 Task: Look for space in Alīganj, India from 6th September, 2023 to 10th September, 2023 for 1 adult in price range Rs.9000 to Rs.17000. Place can be private room with 1  bedroom having 1 bed and 1 bathroom. Property type can be house, flat, guest house, hotel. Booking option can be shelf check-in. Required host language is English.
Action: Mouse moved to (463, 93)
Screenshot: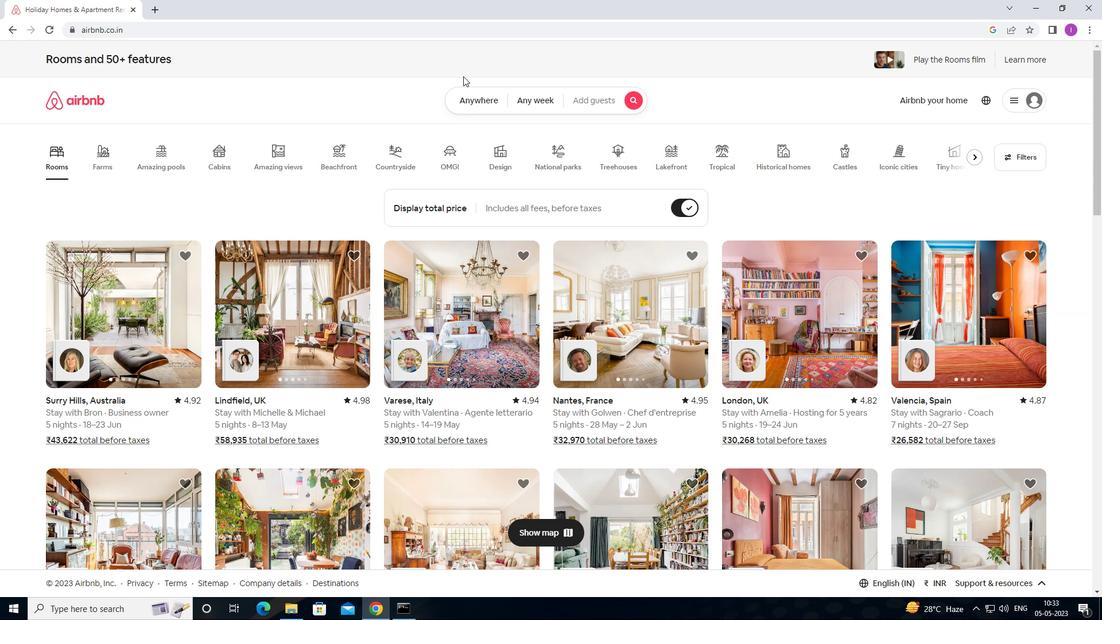 
Action: Mouse pressed left at (463, 93)
Screenshot: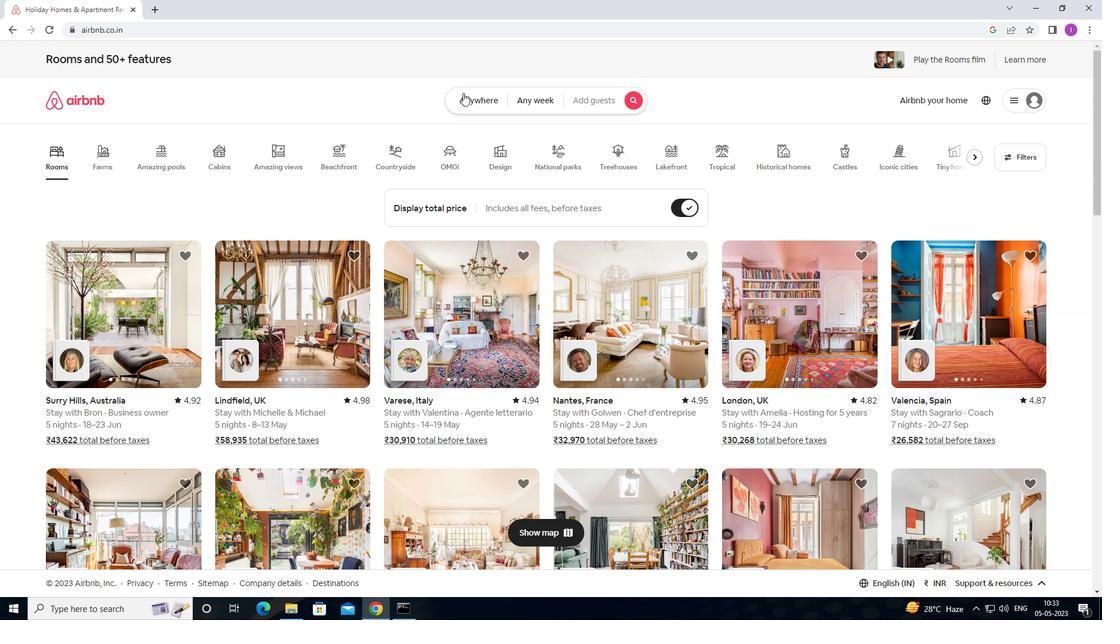 
Action: Mouse moved to (395, 154)
Screenshot: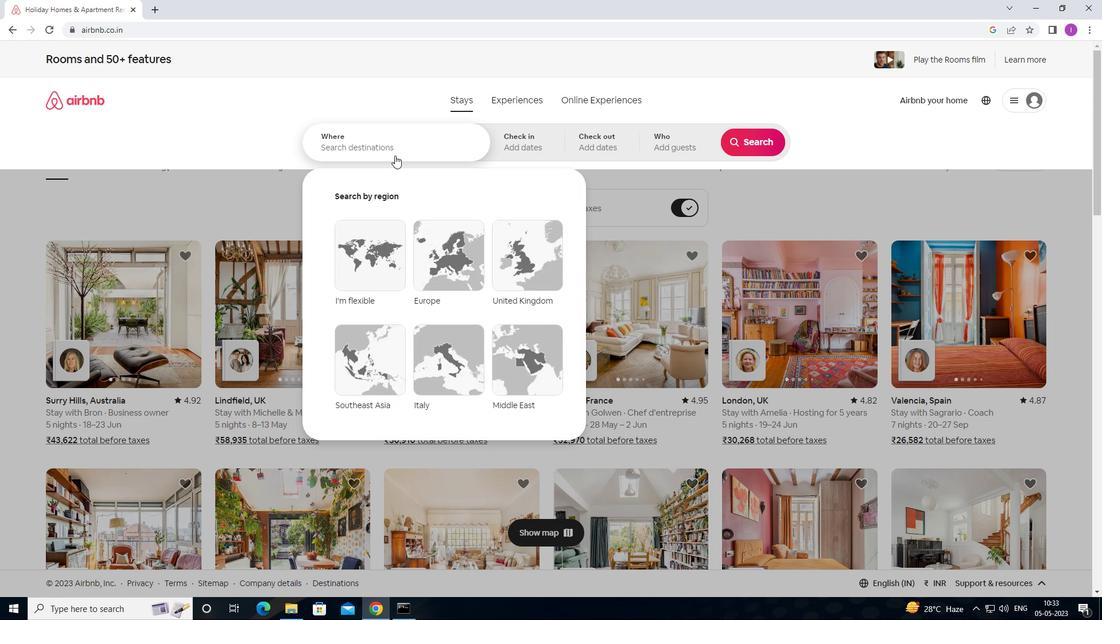 
Action: Mouse pressed left at (395, 154)
Screenshot: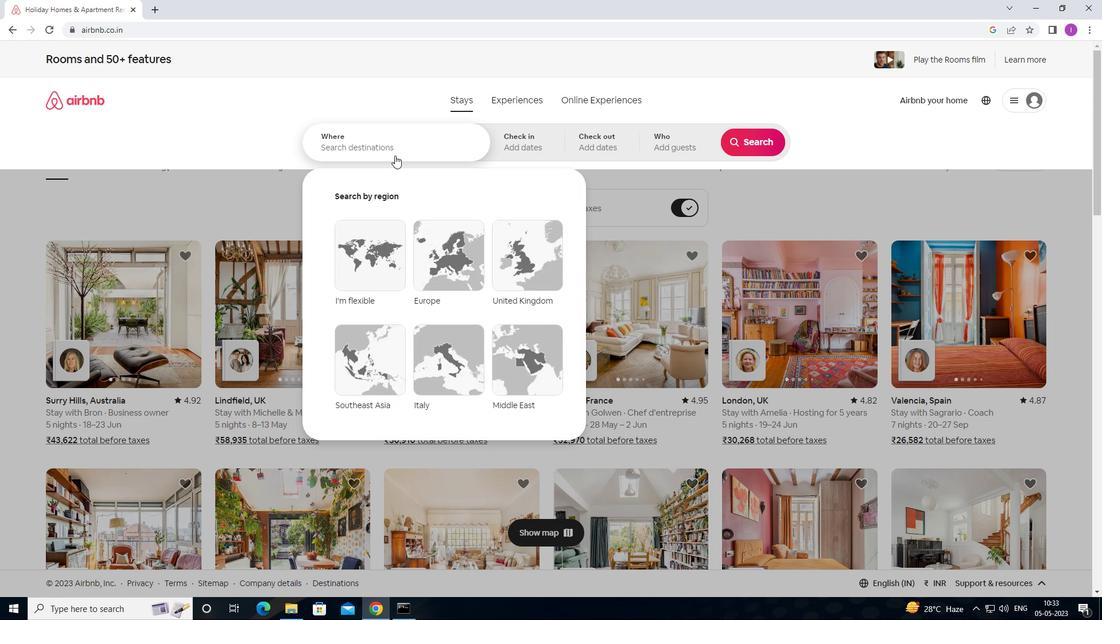 
Action: Mouse moved to (449, 153)
Screenshot: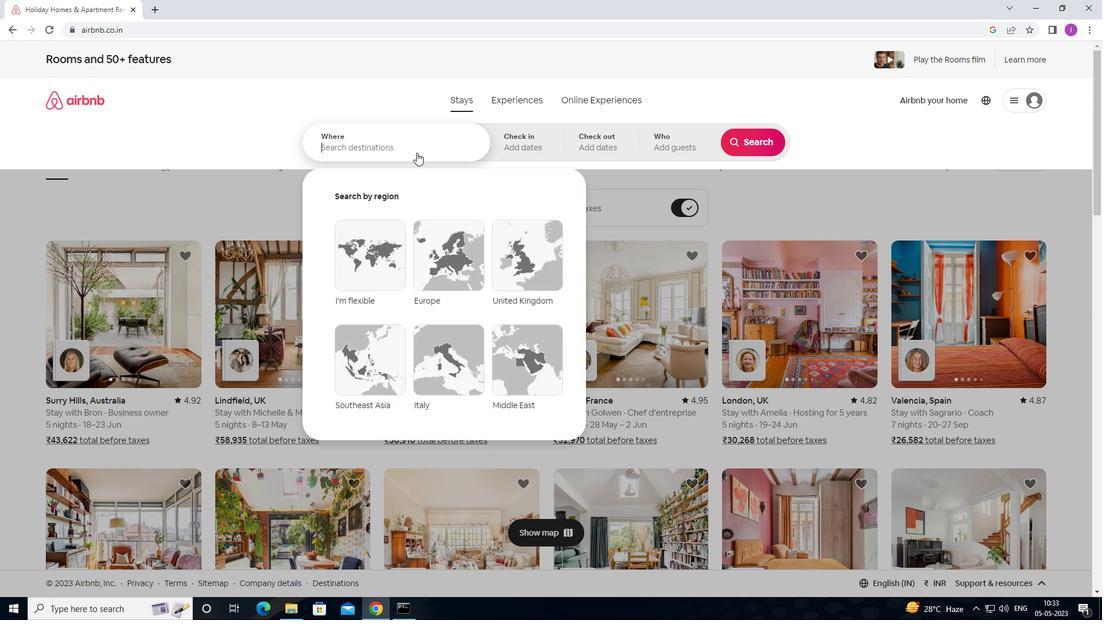 
Action: Key pressed <Key.shift>ALIGANJ,<Key.shift>INDIA
Screenshot: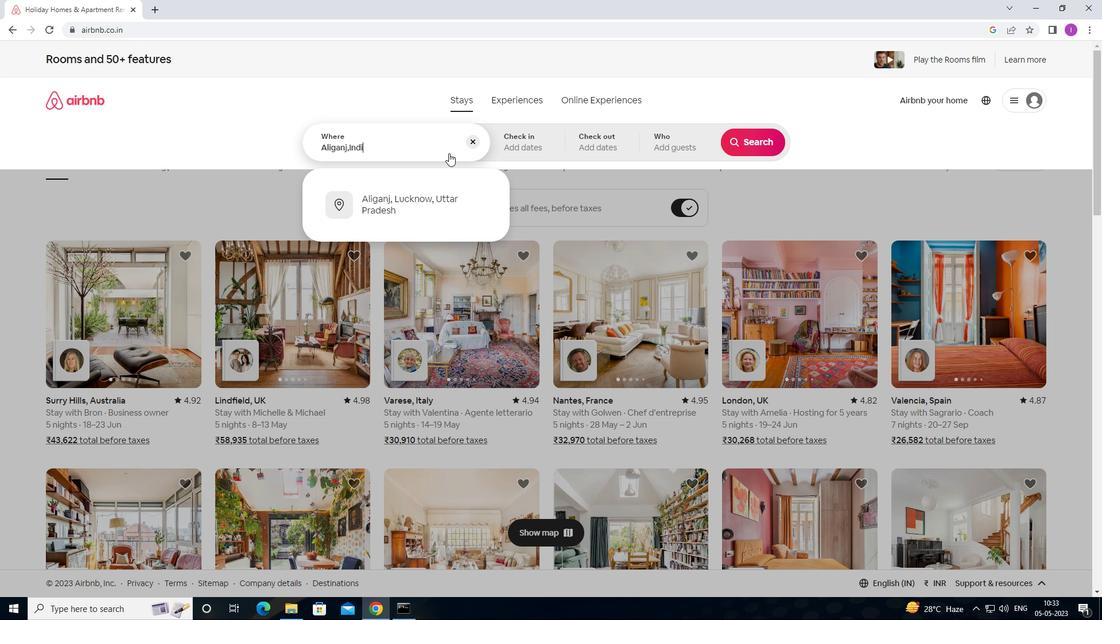 
Action: Mouse moved to (530, 156)
Screenshot: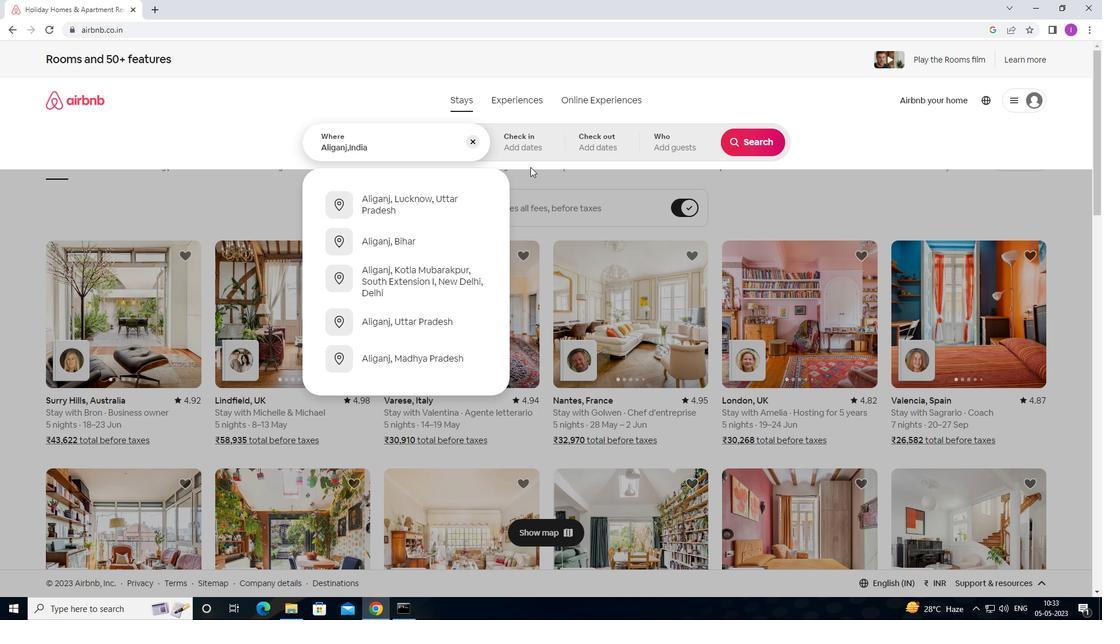
Action: Mouse pressed left at (530, 156)
Screenshot: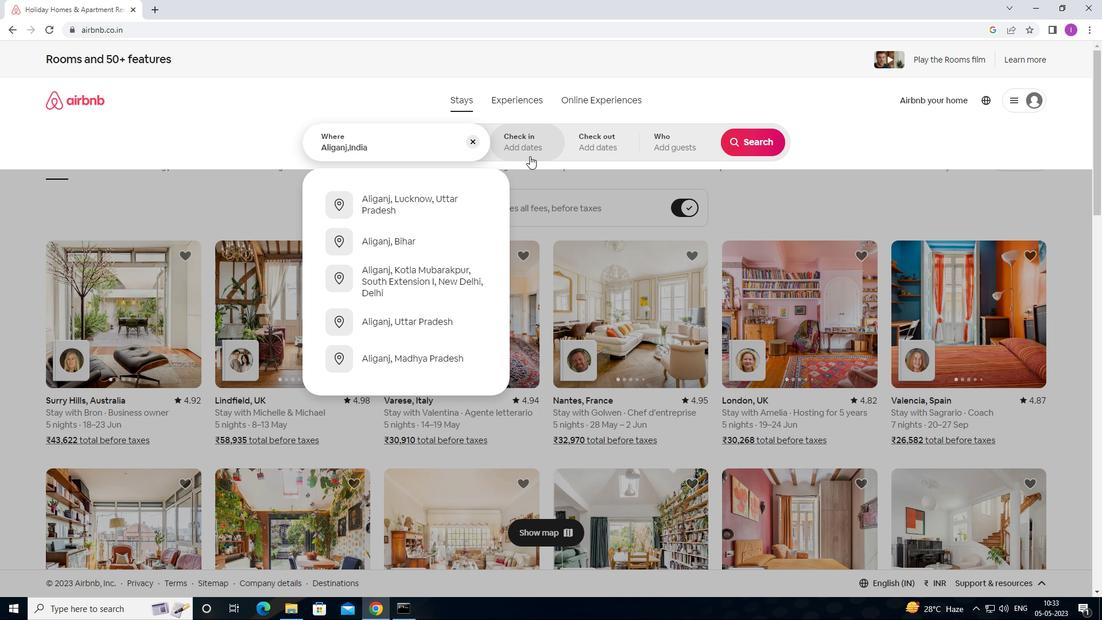 
Action: Mouse moved to (749, 231)
Screenshot: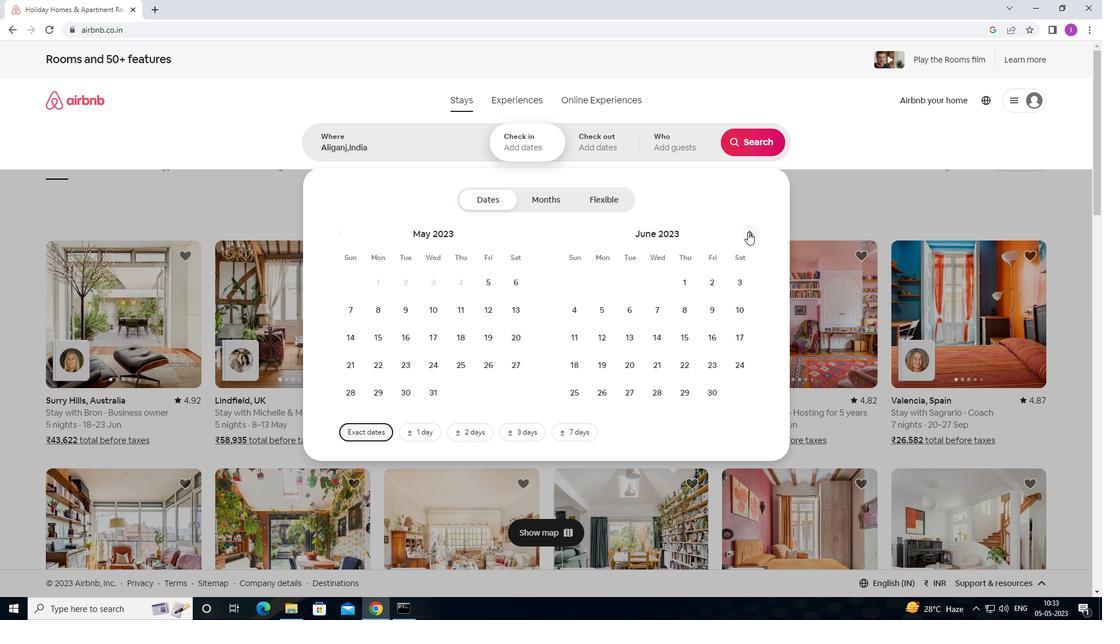 
Action: Mouse pressed left at (749, 231)
Screenshot: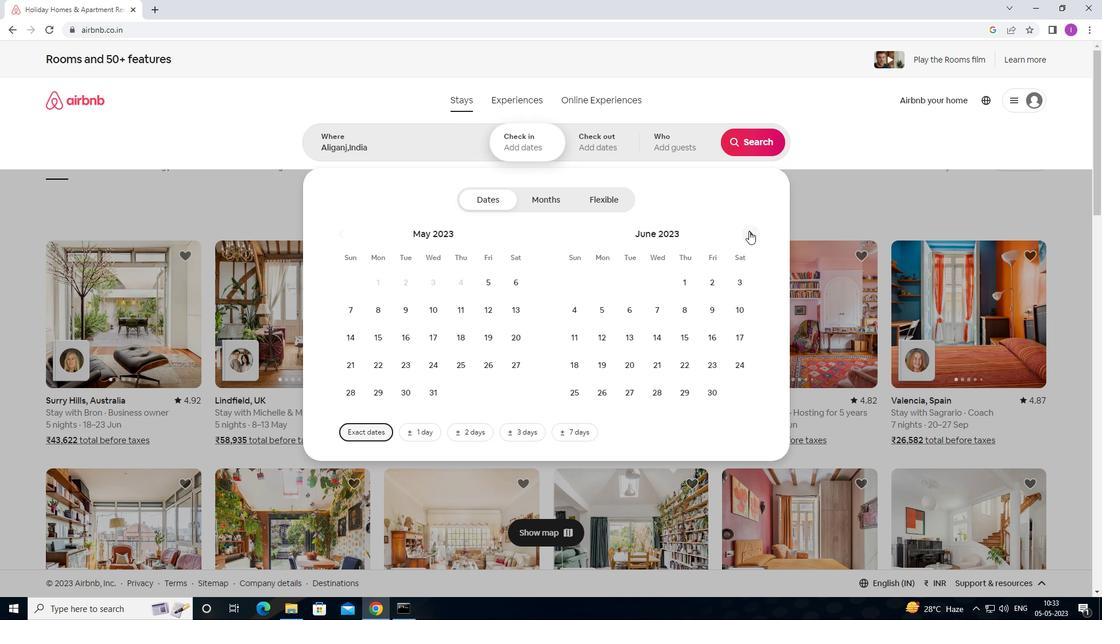 
Action: Mouse pressed left at (749, 231)
Screenshot: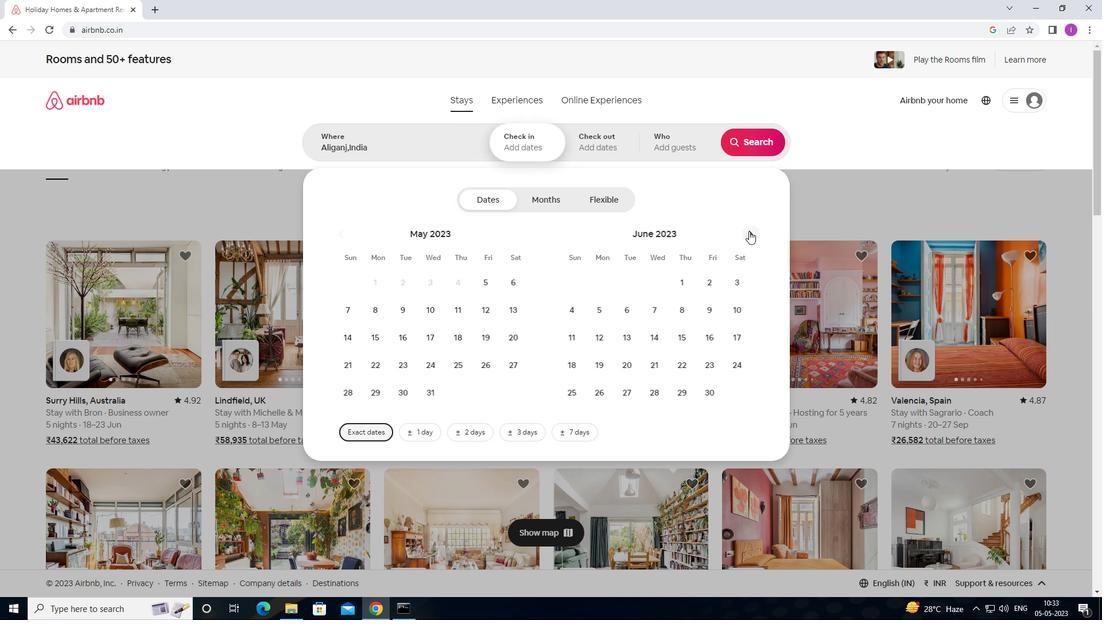 
Action: Mouse pressed left at (749, 231)
Screenshot: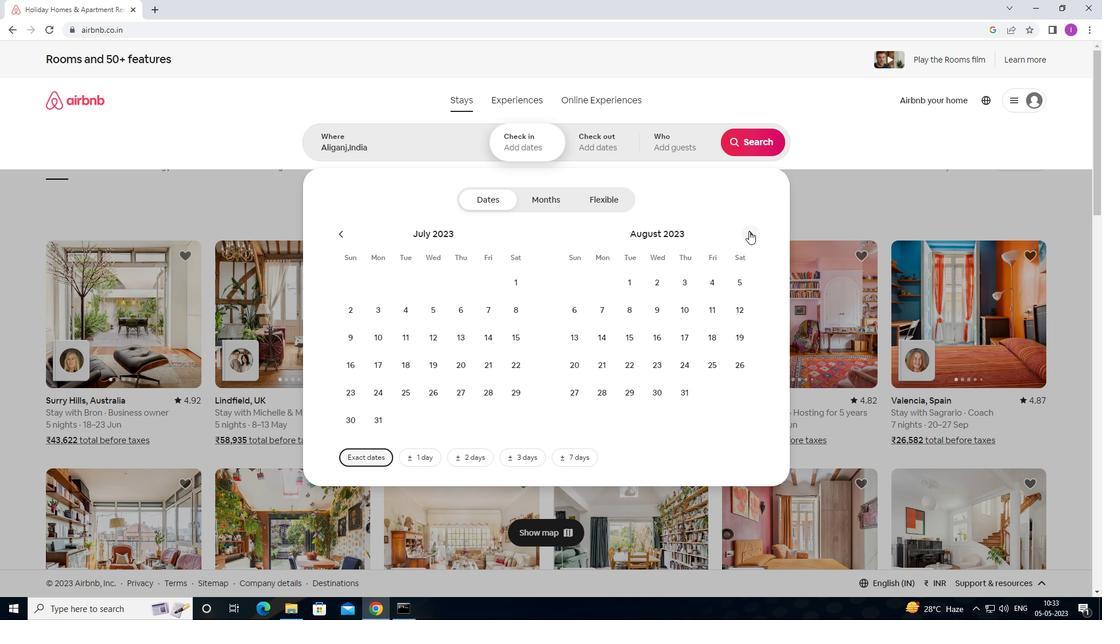 
Action: Mouse pressed left at (749, 231)
Screenshot: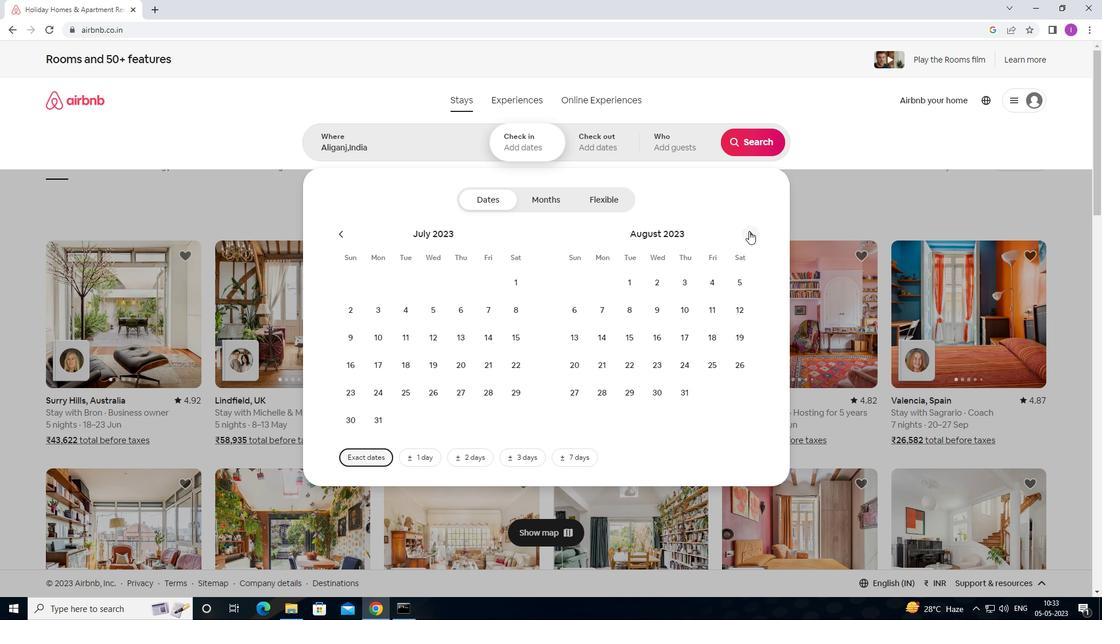 
Action: Mouse moved to (431, 303)
Screenshot: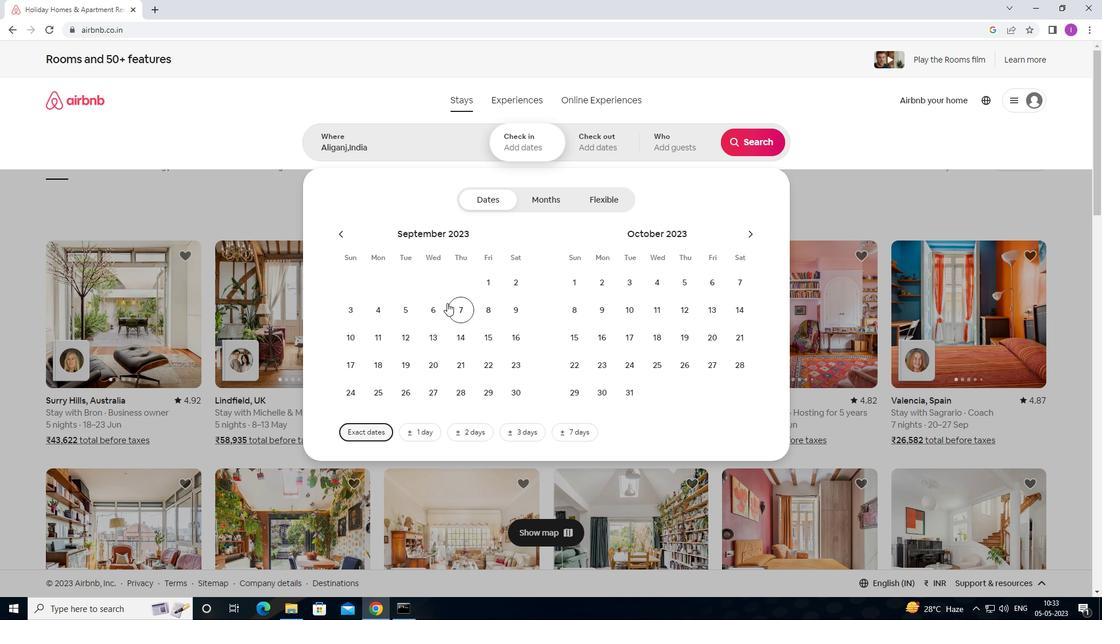 
Action: Mouse pressed left at (431, 303)
Screenshot: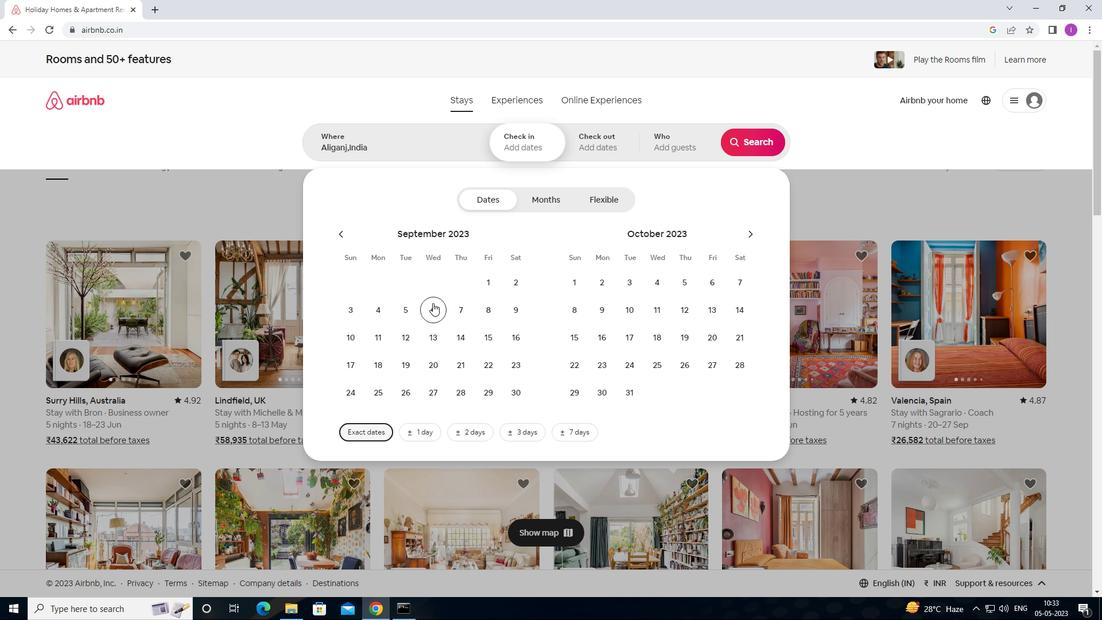 
Action: Mouse moved to (352, 336)
Screenshot: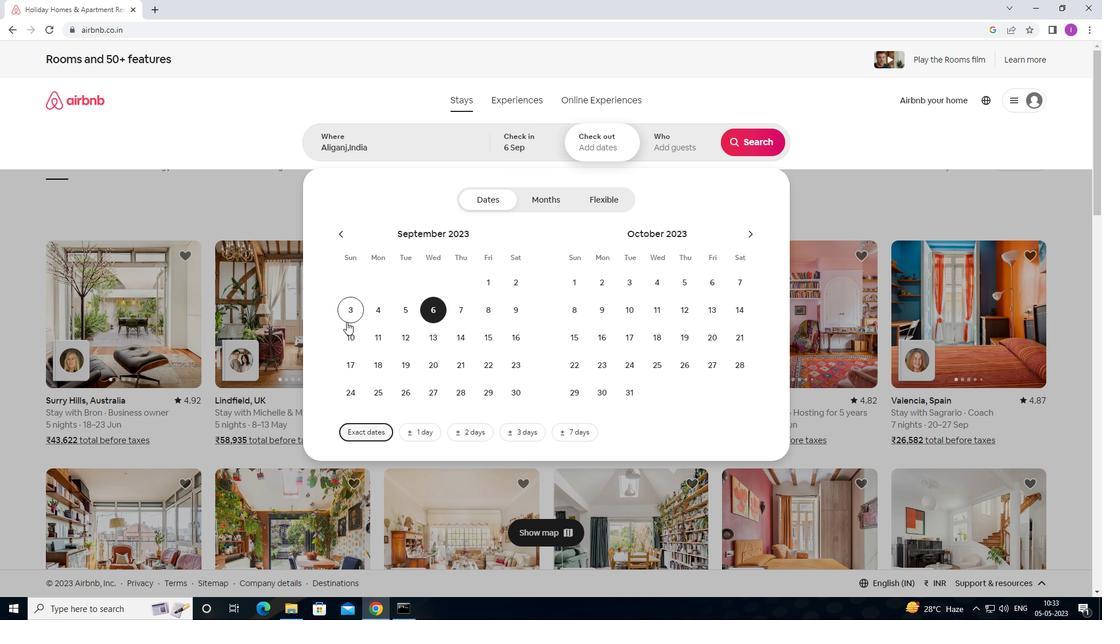 
Action: Mouse pressed left at (352, 336)
Screenshot: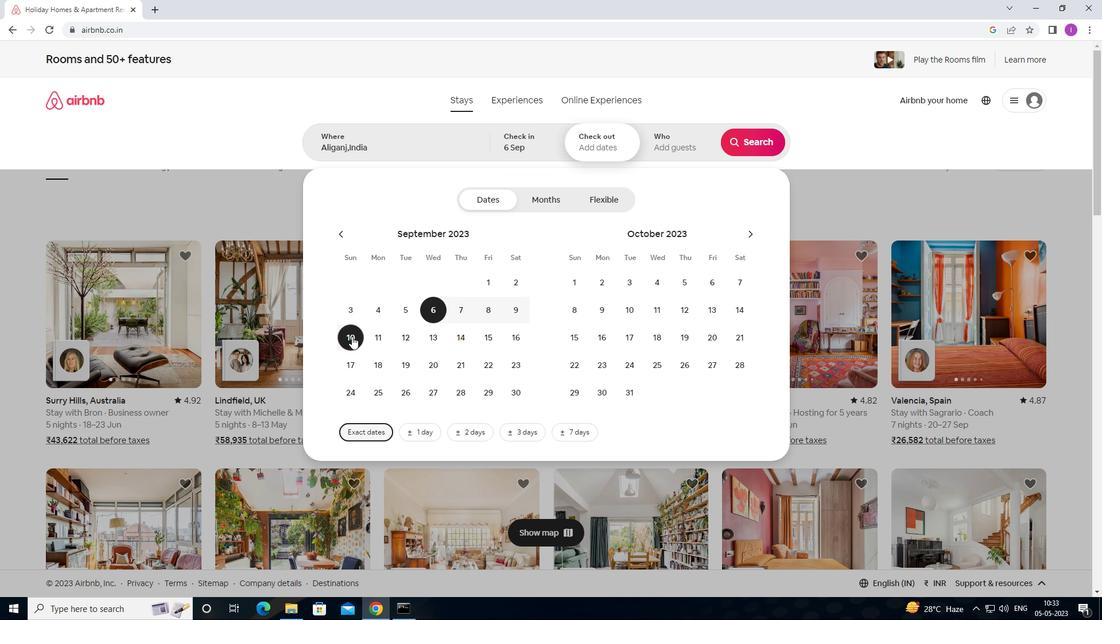 
Action: Mouse moved to (683, 142)
Screenshot: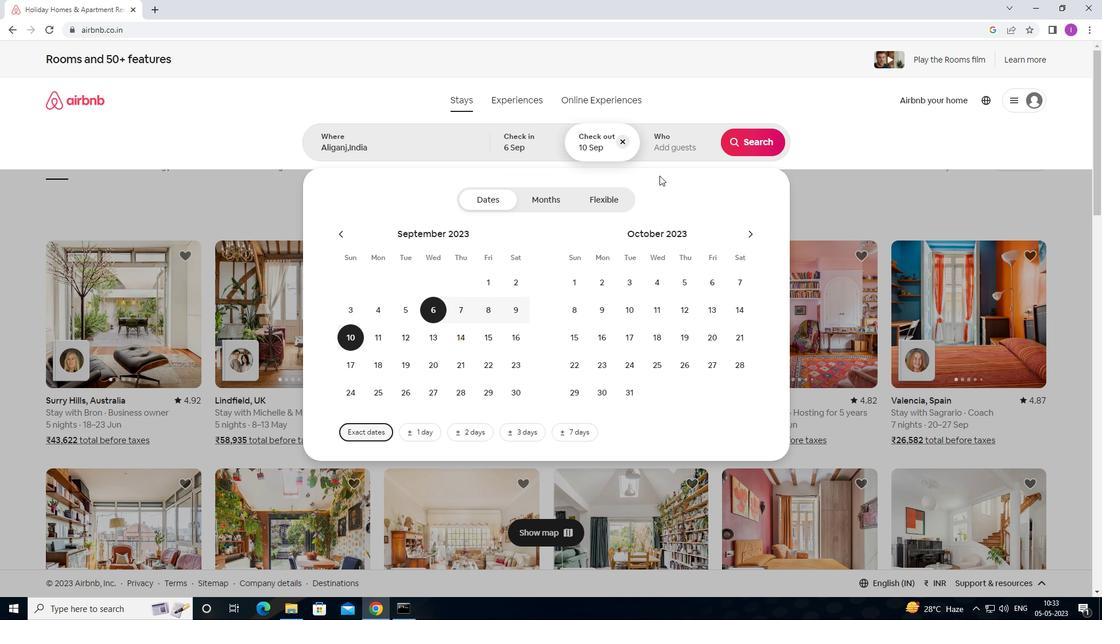 
Action: Mouse pressed left at (683, 142)
Screenshot: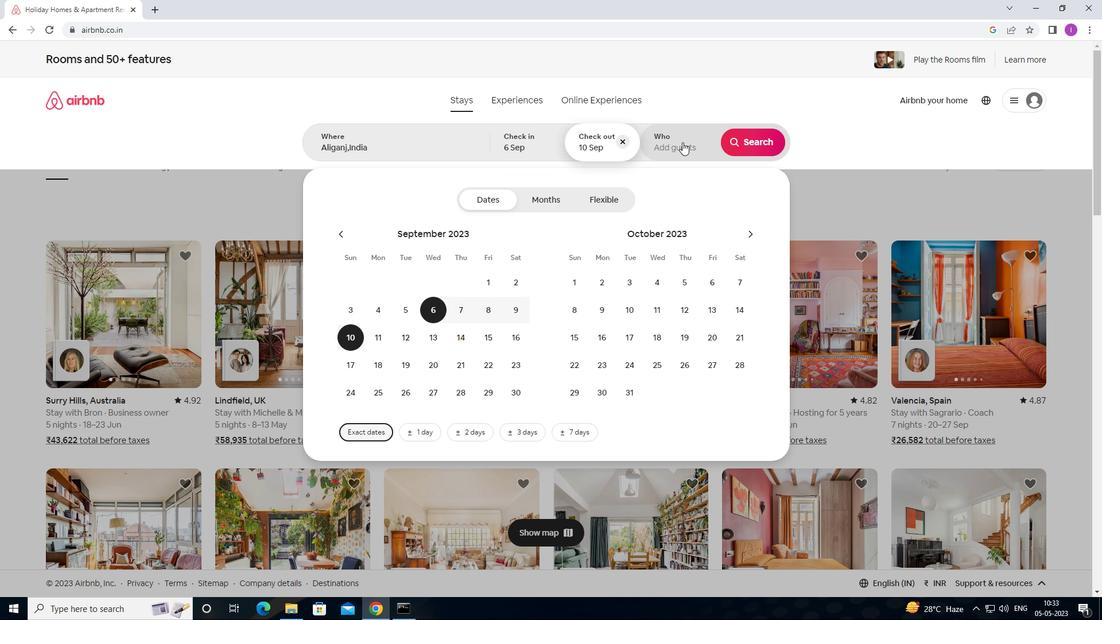 
Action: Mouse moved to (754, 203)
Screenshot: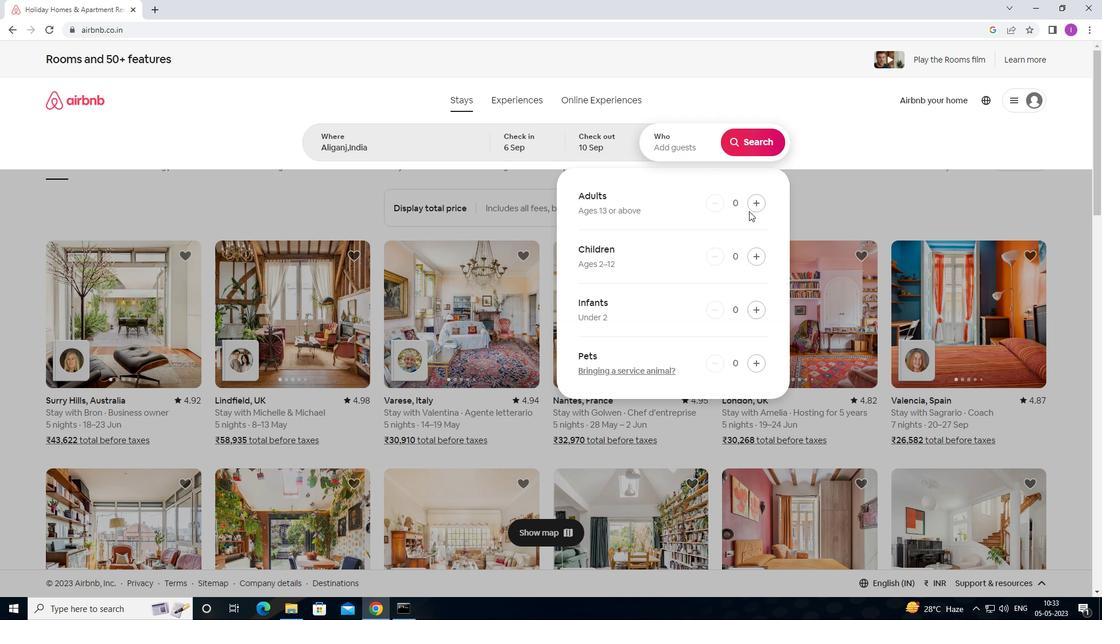 
Action: Mouse pressed left at (754, 203)
Screenshot: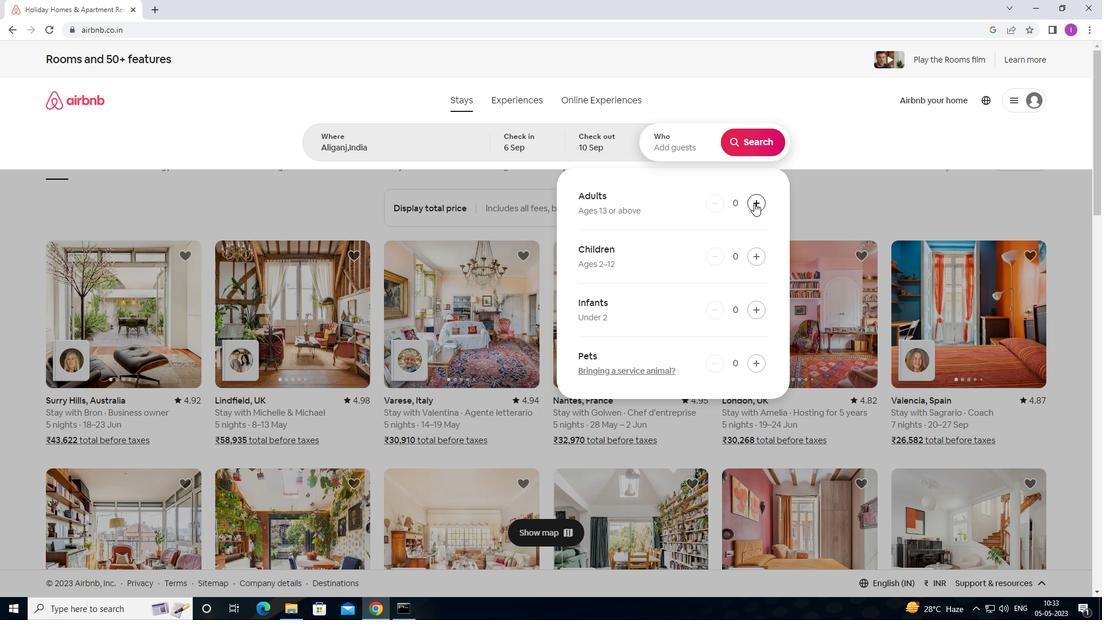 
Action: Mouse moved to (771, 147)
Screenshot: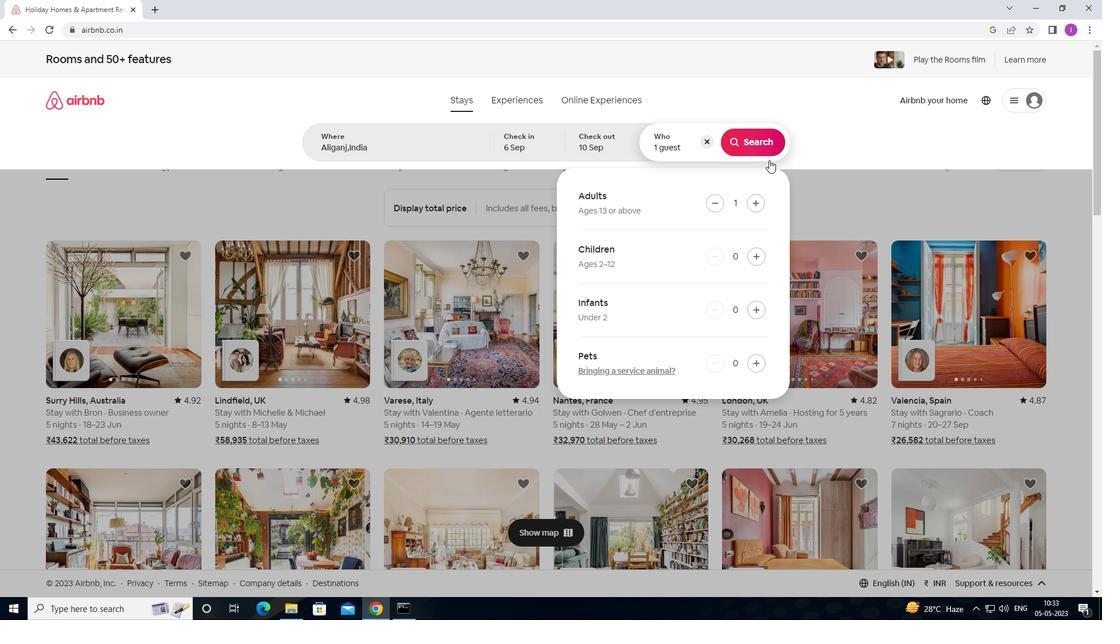 
Action: Mouse pressed left at (771, 147)
Screenshot: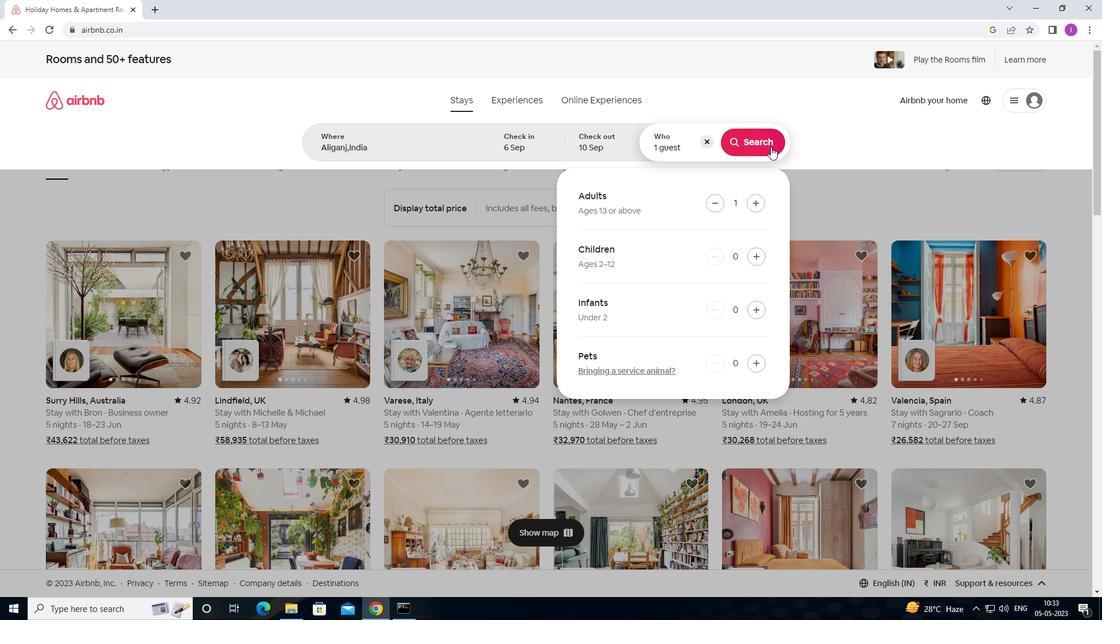 
Action: Mouse moved to (1074, 112)
Screenshot: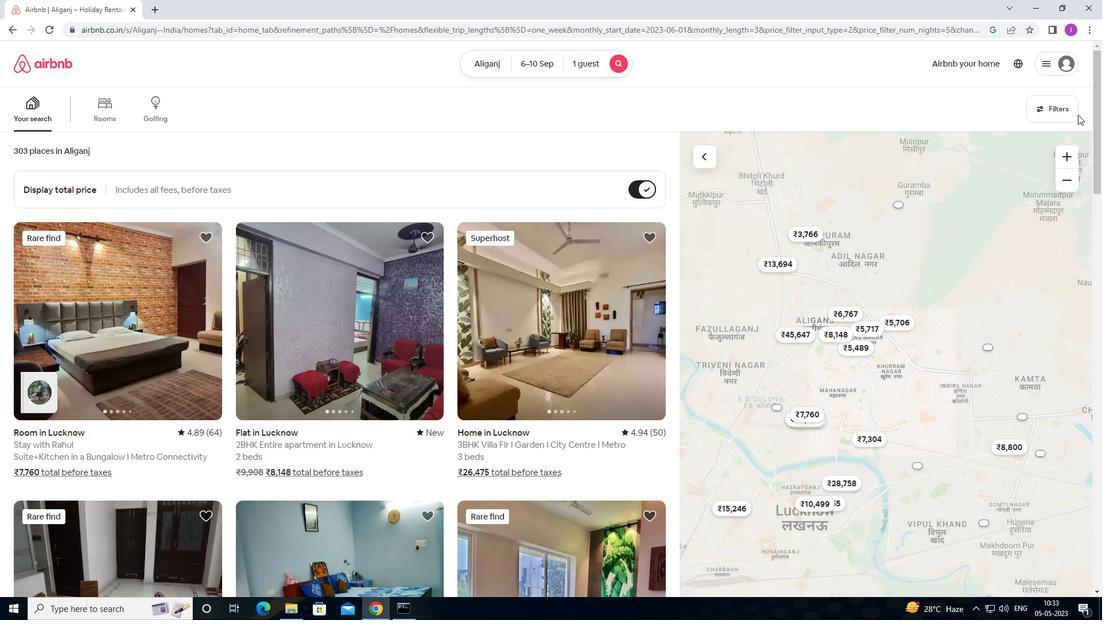 
Action: Mouse pressed left at (1074, 112)
Screenshot: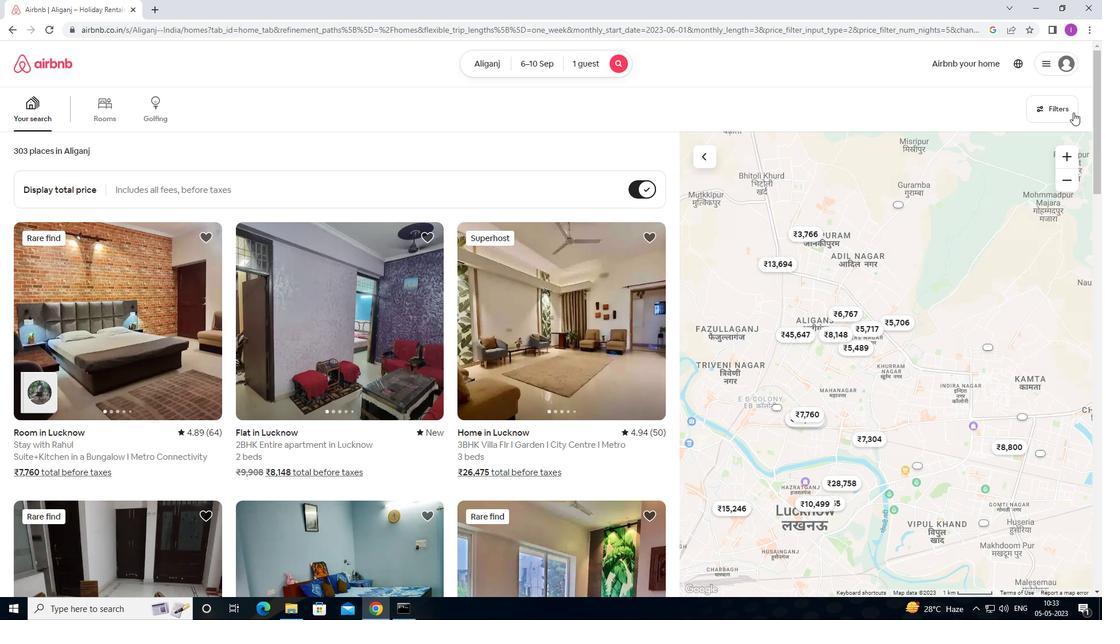 
Action: Mouse moved to (400, 389)
Screenshot: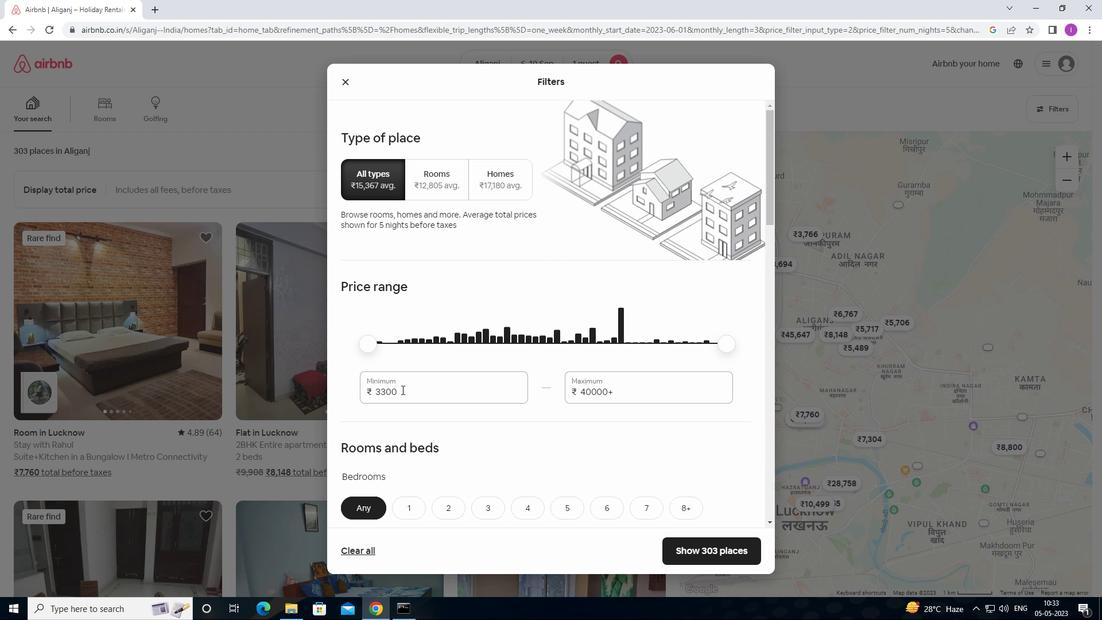 
Action: Mouse pressed left at (400, 389)
Screenshot: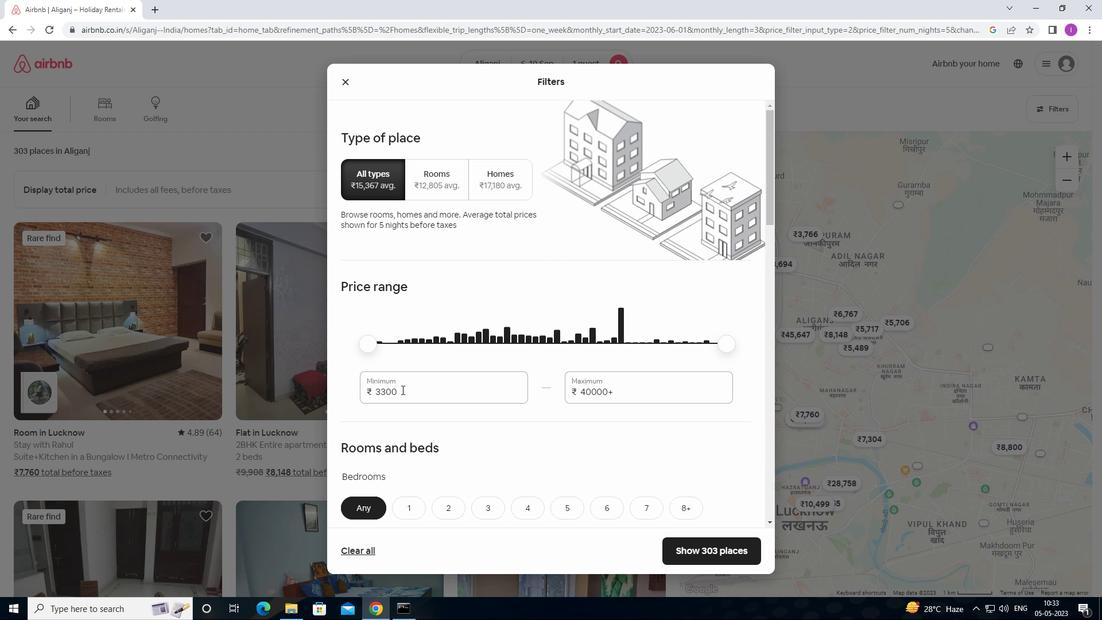 
Action: Mouse moved to (346, 387)
Screenshot: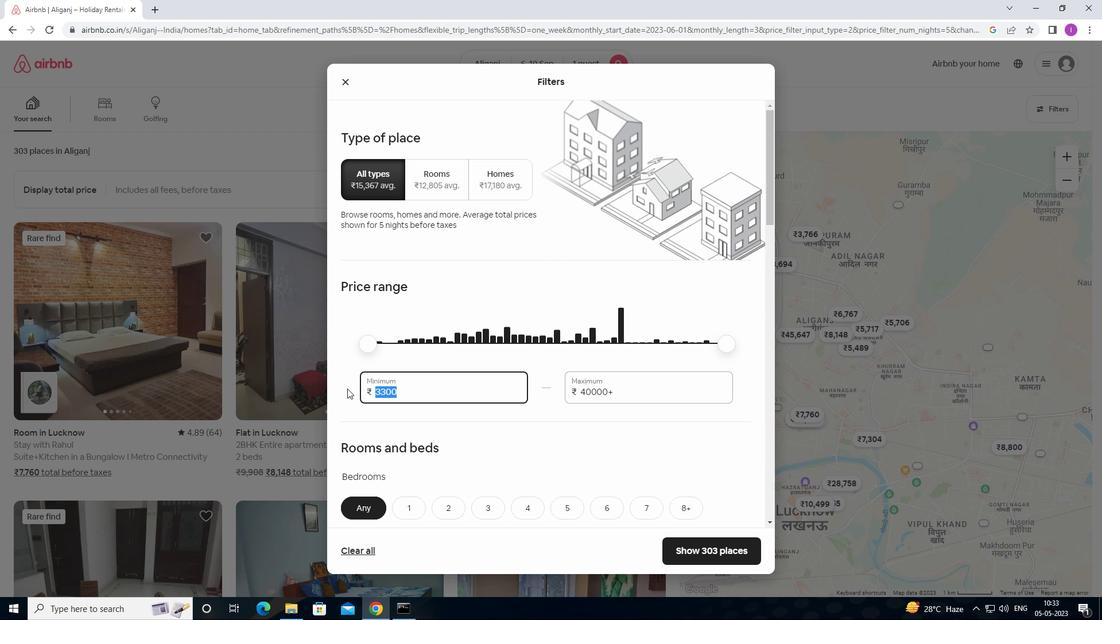 
Action: Key pressed 9
Screenshot: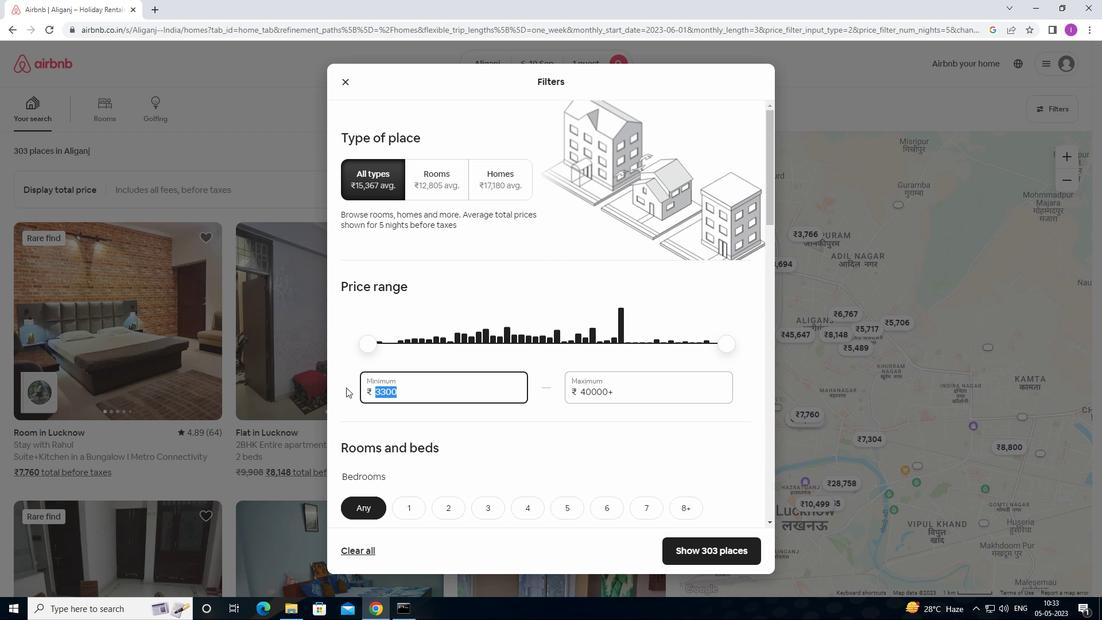 
Action: Mouse moved to (346, 383)
Screenshot: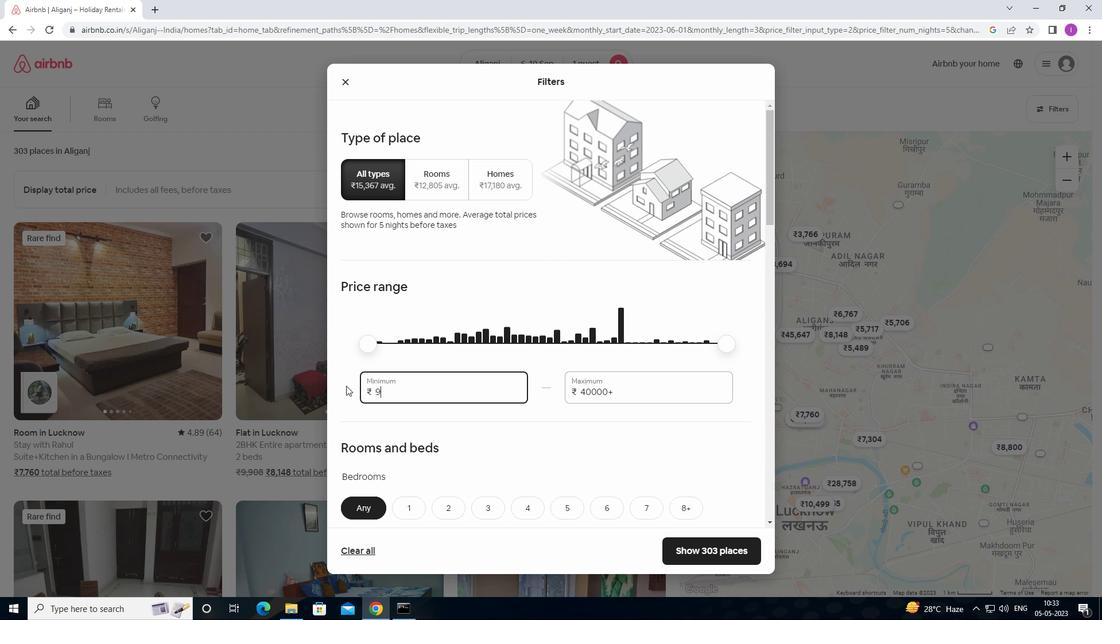 
Action: Key pressed 0
Screenshot: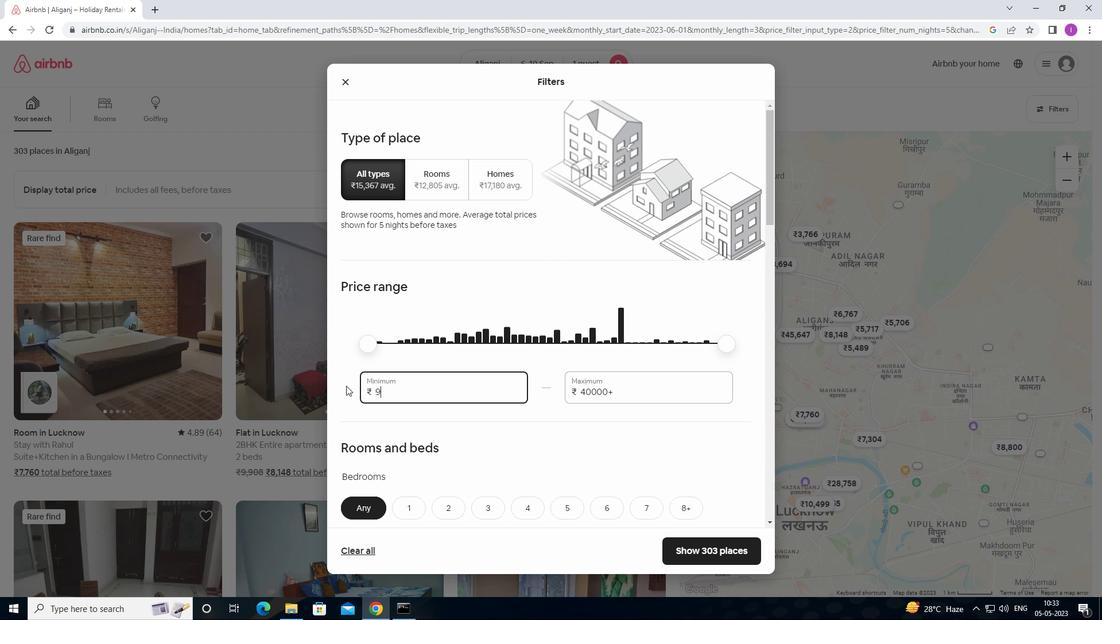 
Action: Mouse moved to (348, 382)
Screenshot: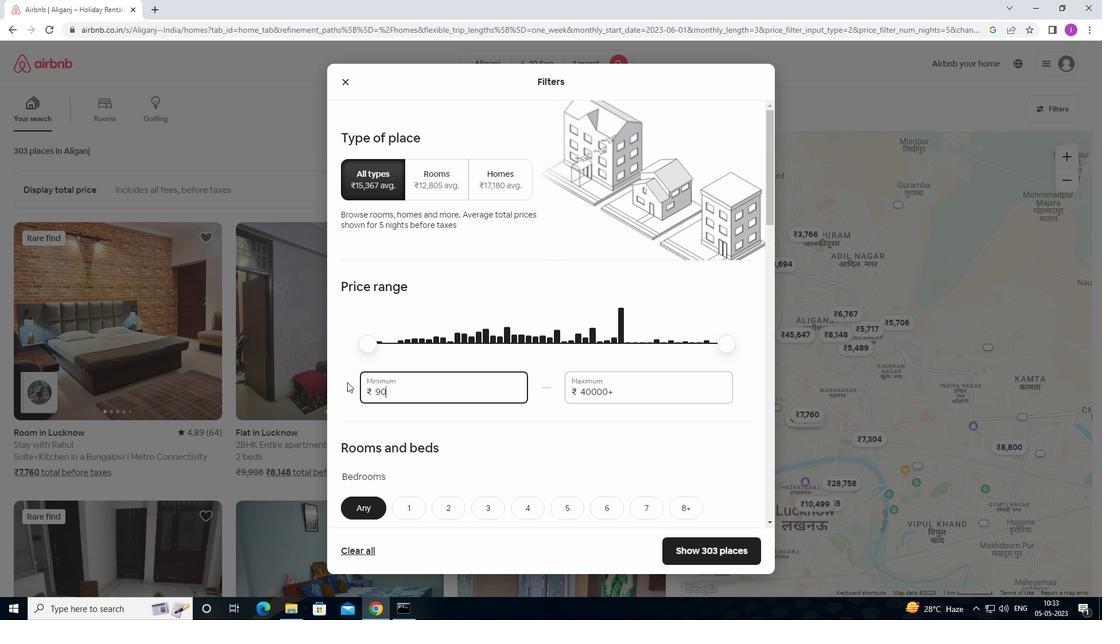 
Action: Key pressed 00
Screenshot: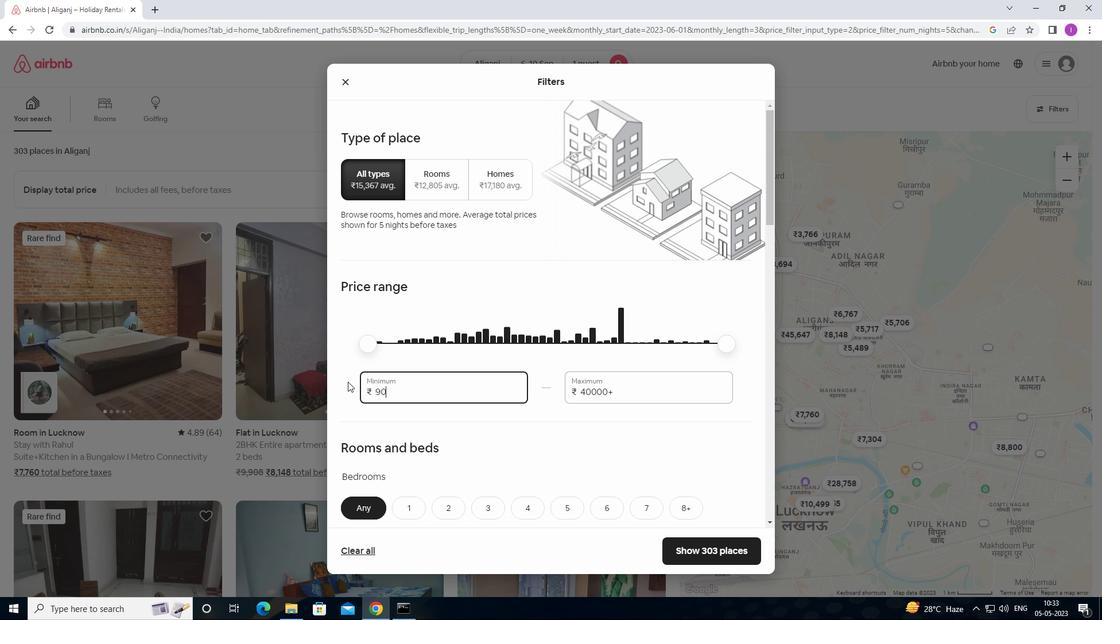
Action: Mouse moved to (614, 394)
Screenshot: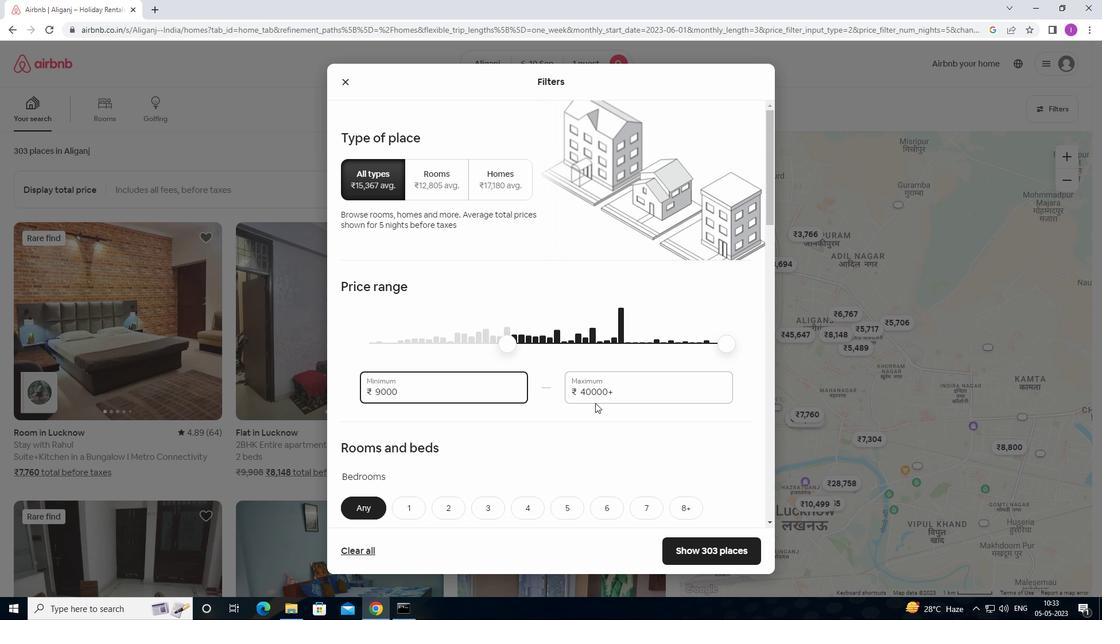 
Action: Mouse pressed left at (614, 394)
Screenshot: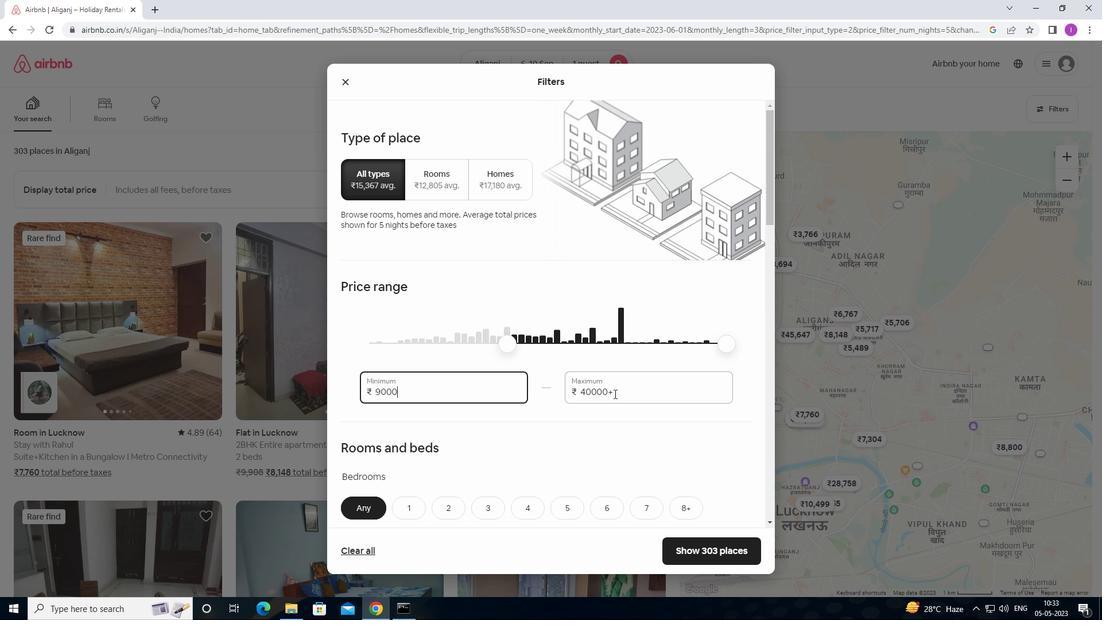 
Action: Mouse moved to (566, 385)
Screenshot: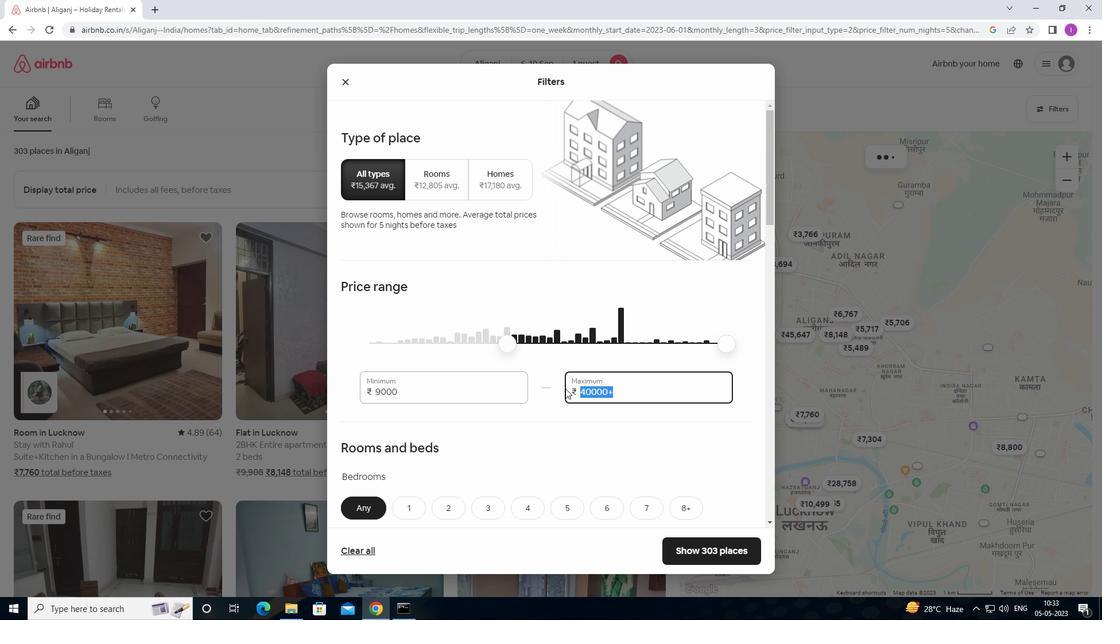 
Action: Key pressed 17000
Screenshot: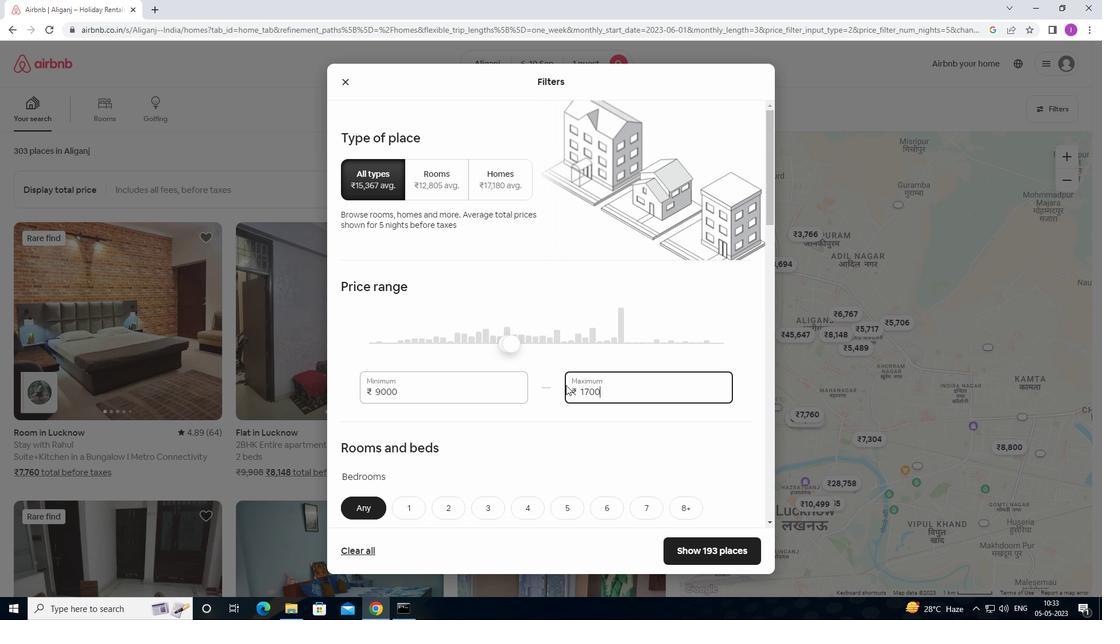 
Action: Mouse moved to (498, 392)
Screenshot: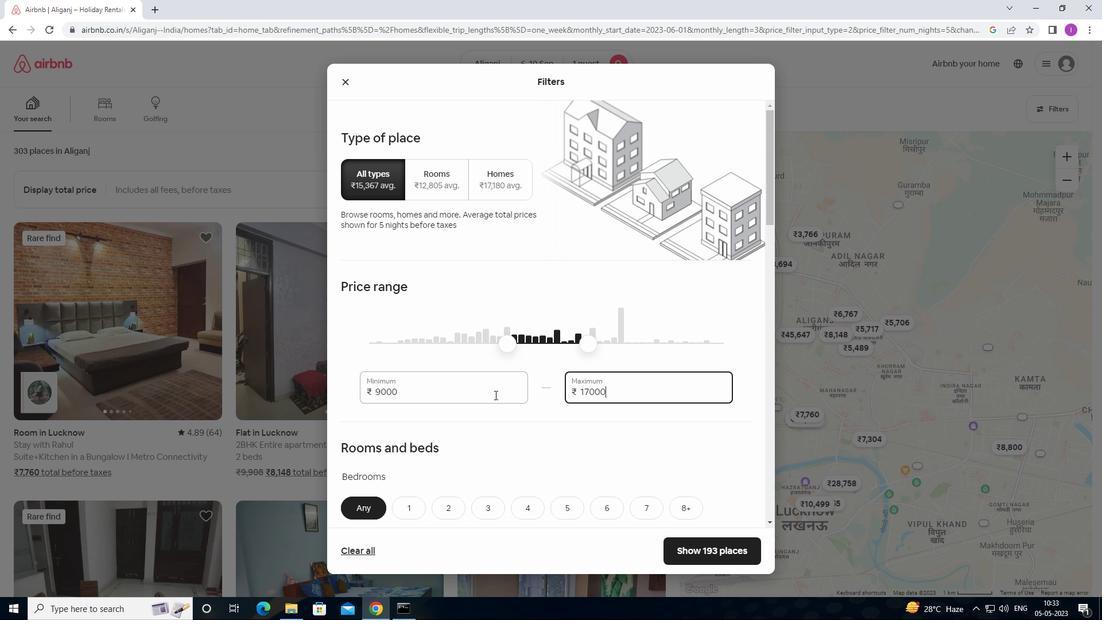 
Action: Mouse scrolled (498, 392) with delta (0, 0)
Screenshot: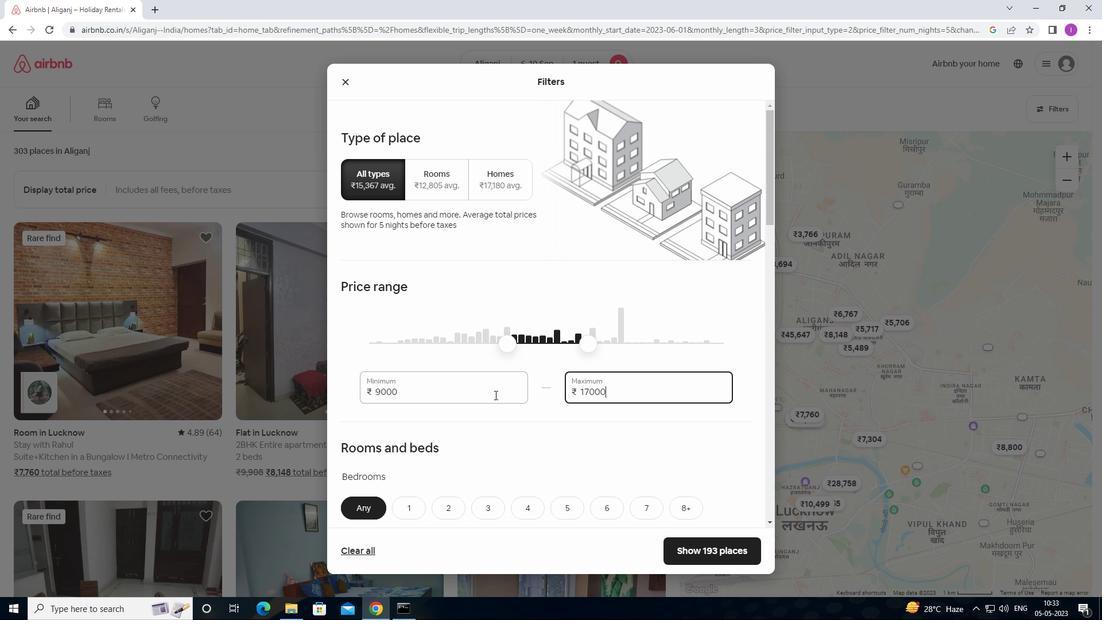 
Action: Mouse scrolled (498, 392) with delta (0, 0)
Screenshot: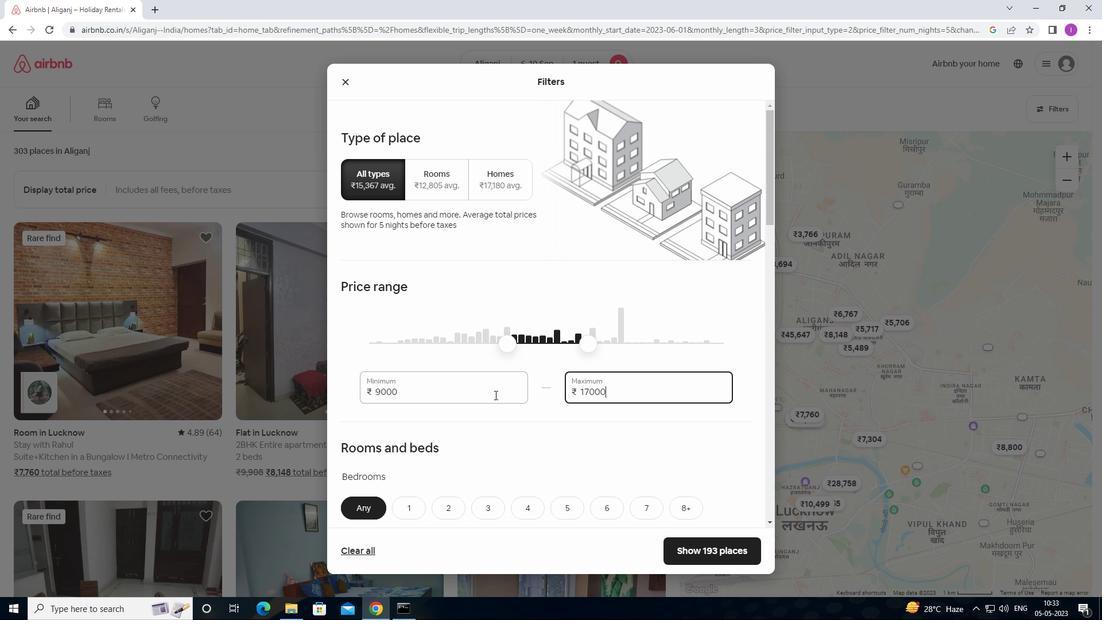 
Action: Mouse scrolled (498, 392) with delta (0, 0)
Screenshot: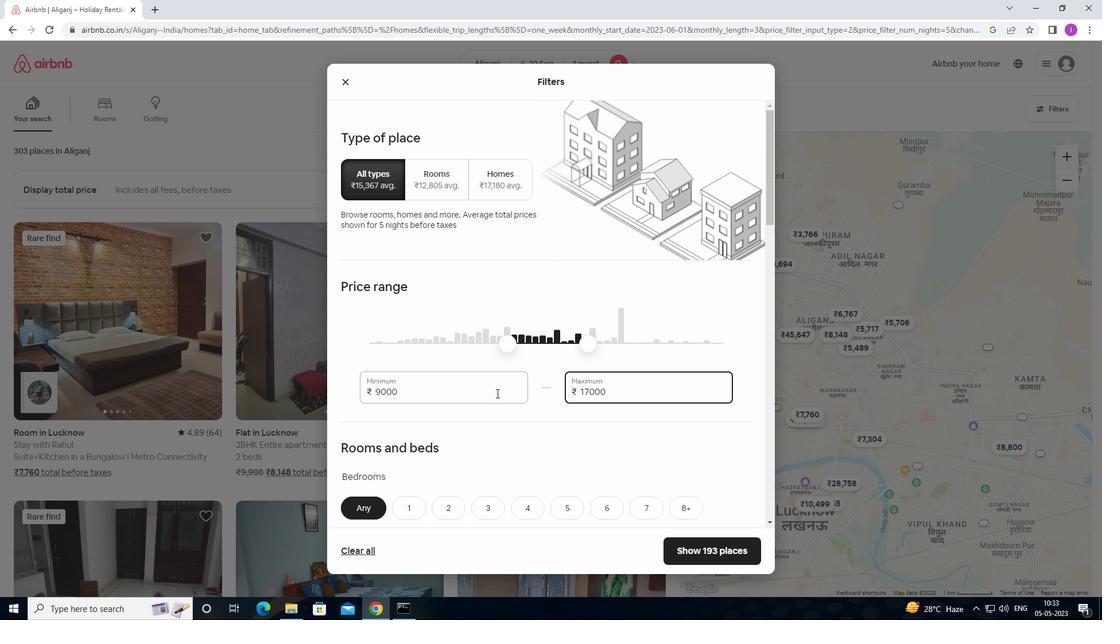 
Action: Mouse scrolled (498, 392) with delta (0, 0)
Screenshot: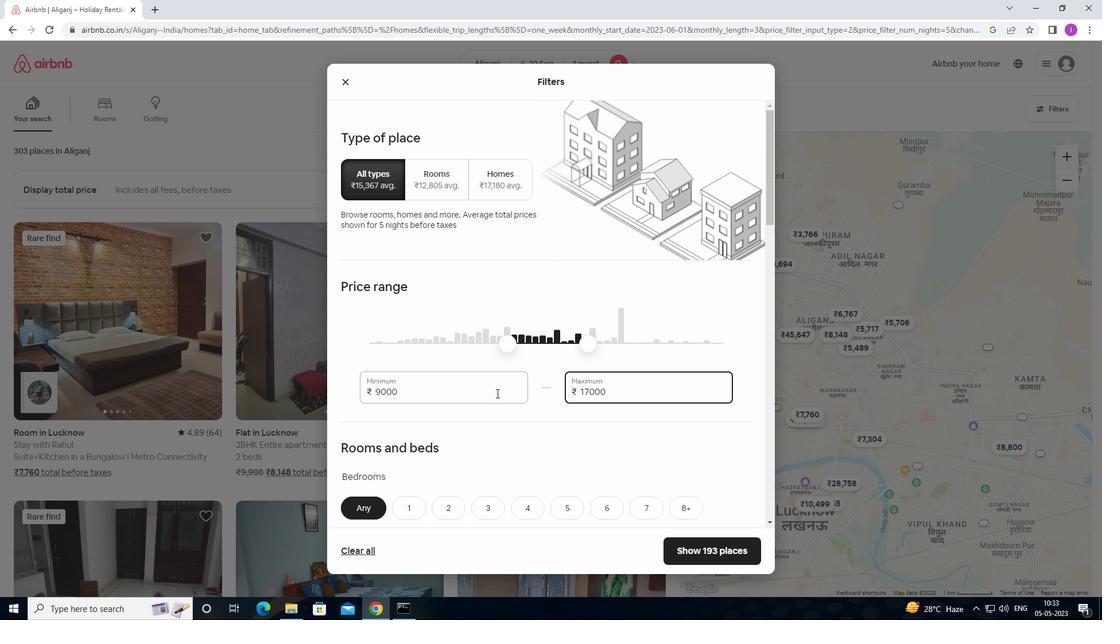 
Action: Mouse moved to (498, 392)
Screenshot: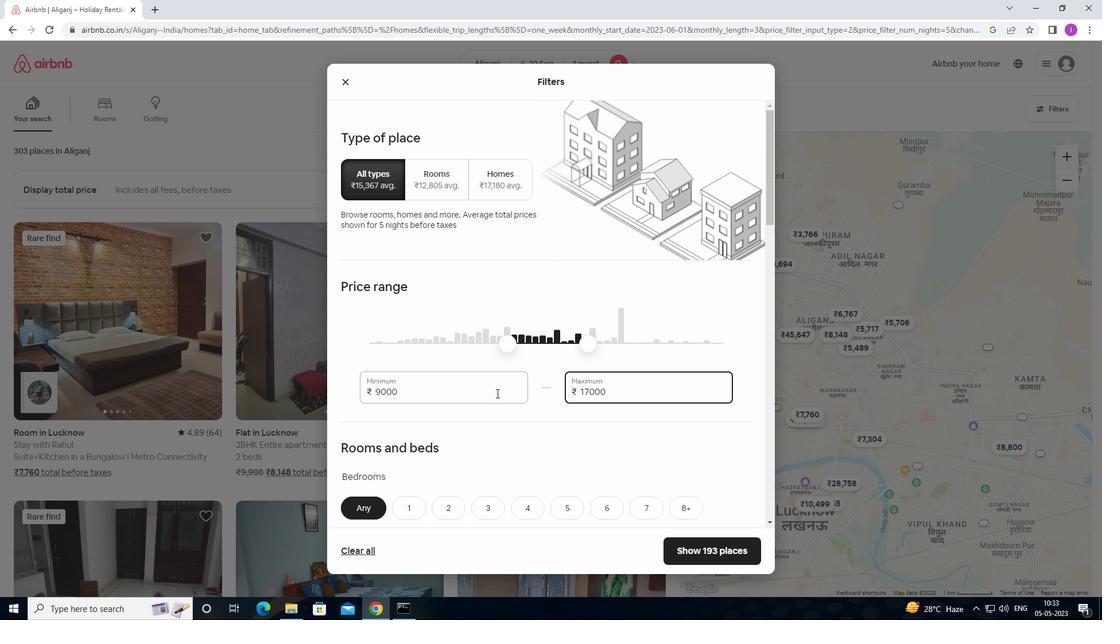 
Action: Mouse scrolled (498, 391) with delta (0, 0)
Screenshot: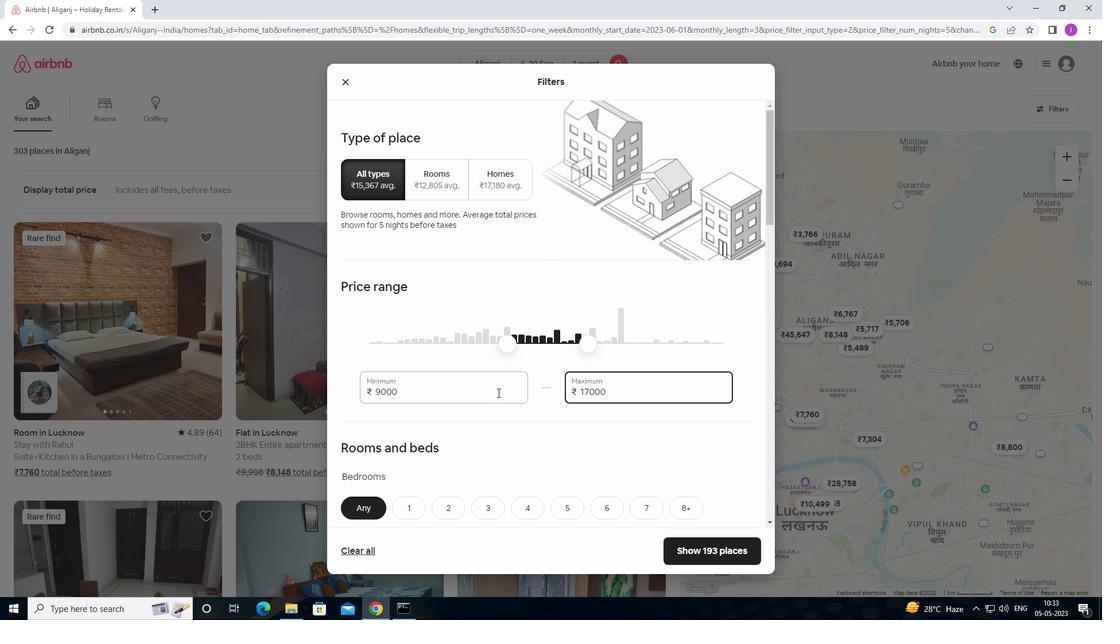
Action: Mouse moved to (409, 222)
Screenshot: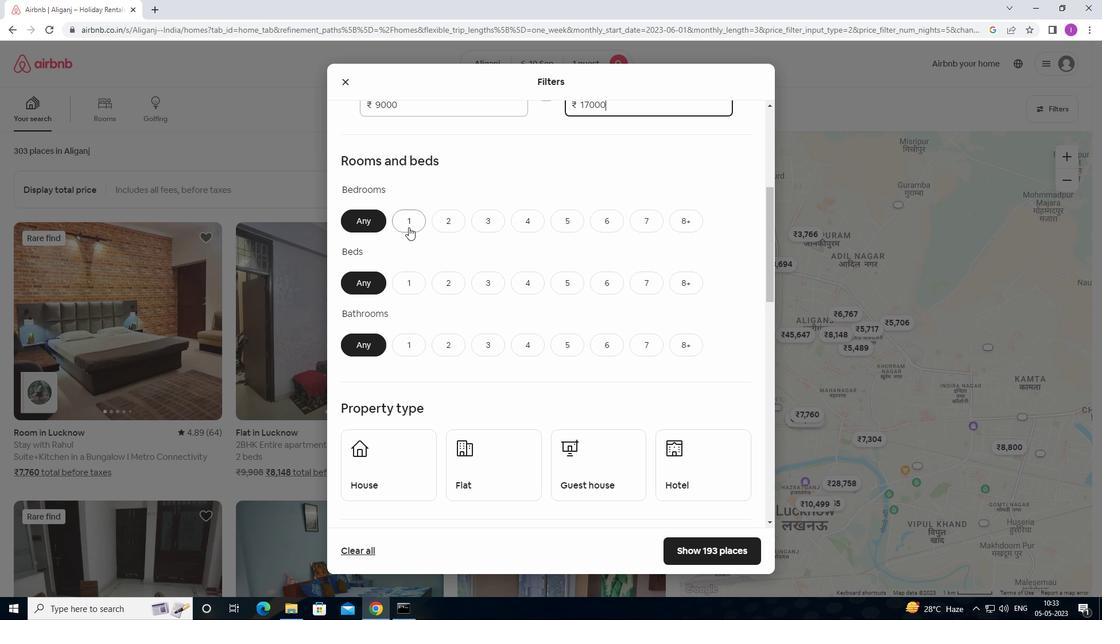 
Action: Mouse pressed left at (409, 222)
Screenshot: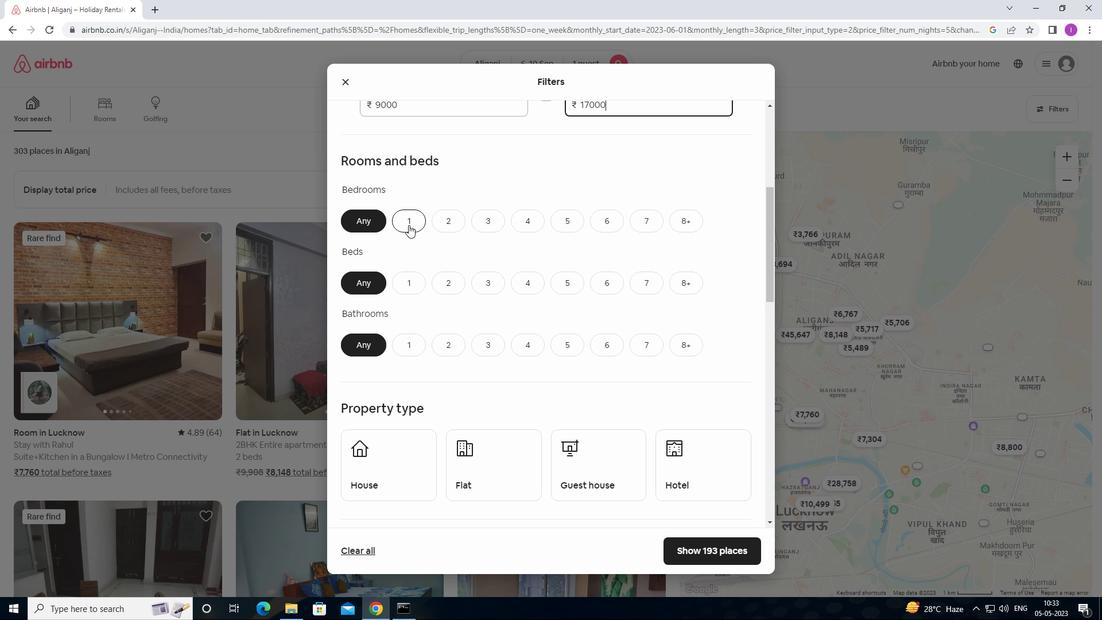 
Action: Mouse moved to (411, 280)
Screenshot: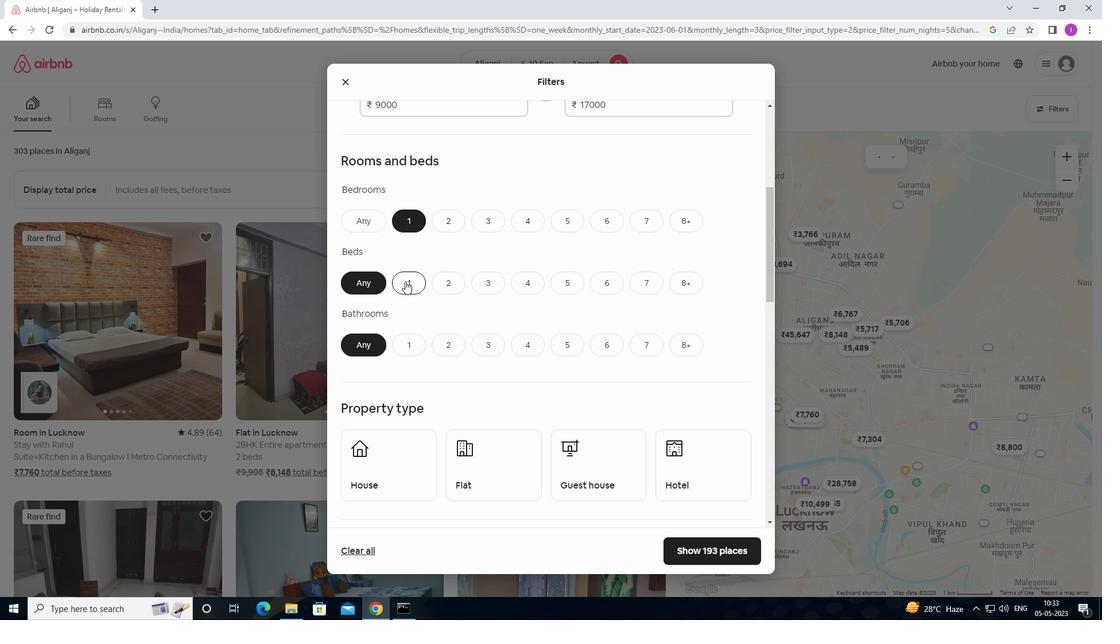 
Action: Mouse pressed left at (411, 280)
Screenshot: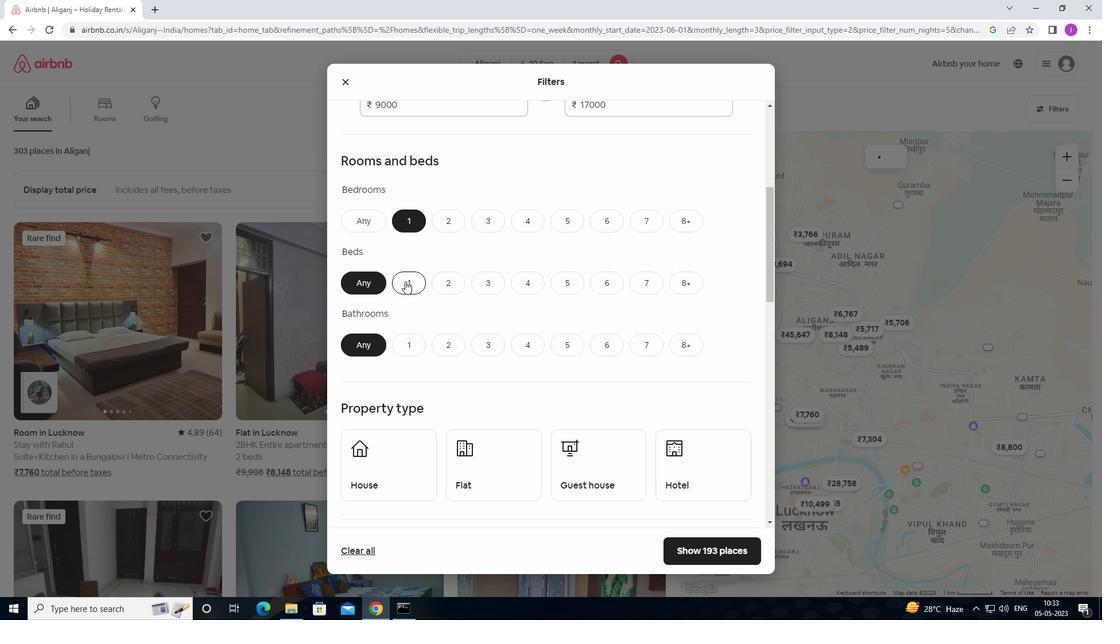 
Action: Mouse moved to (399, 342)
Screenshot: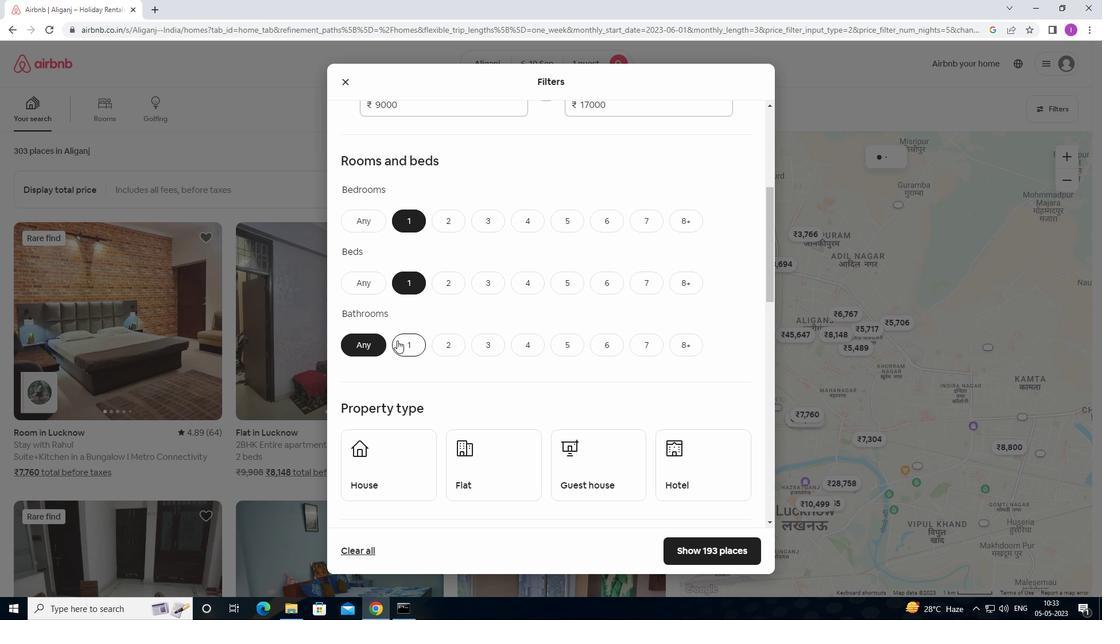 
Action: Mouse pressed left at (399, 342)
Screenshot: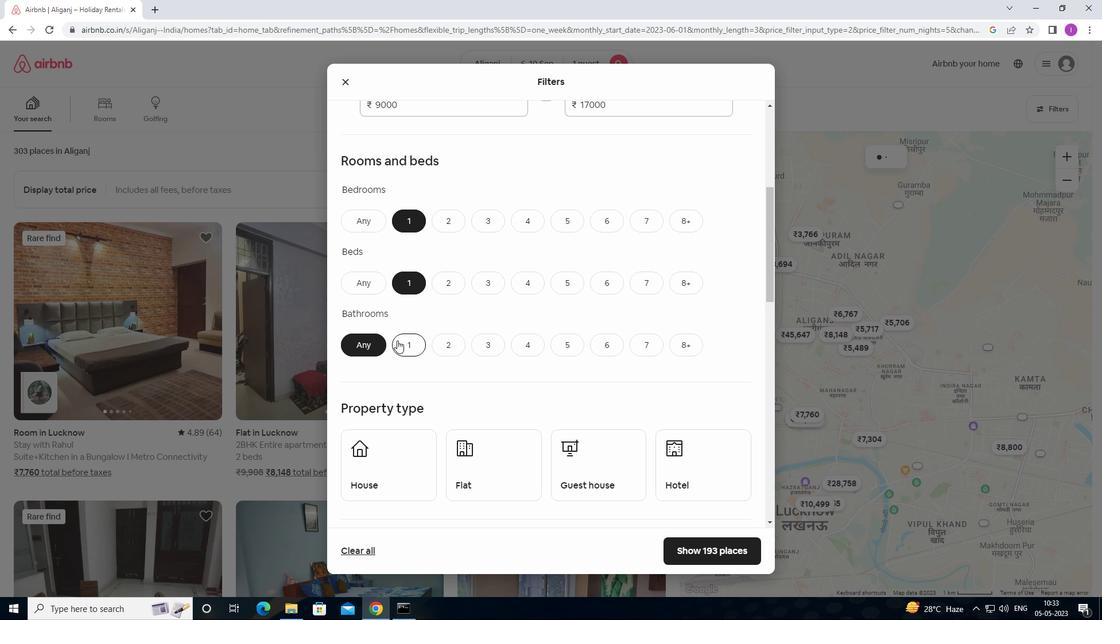 
Action: Mouse moved to (445, 352)
Screenshot: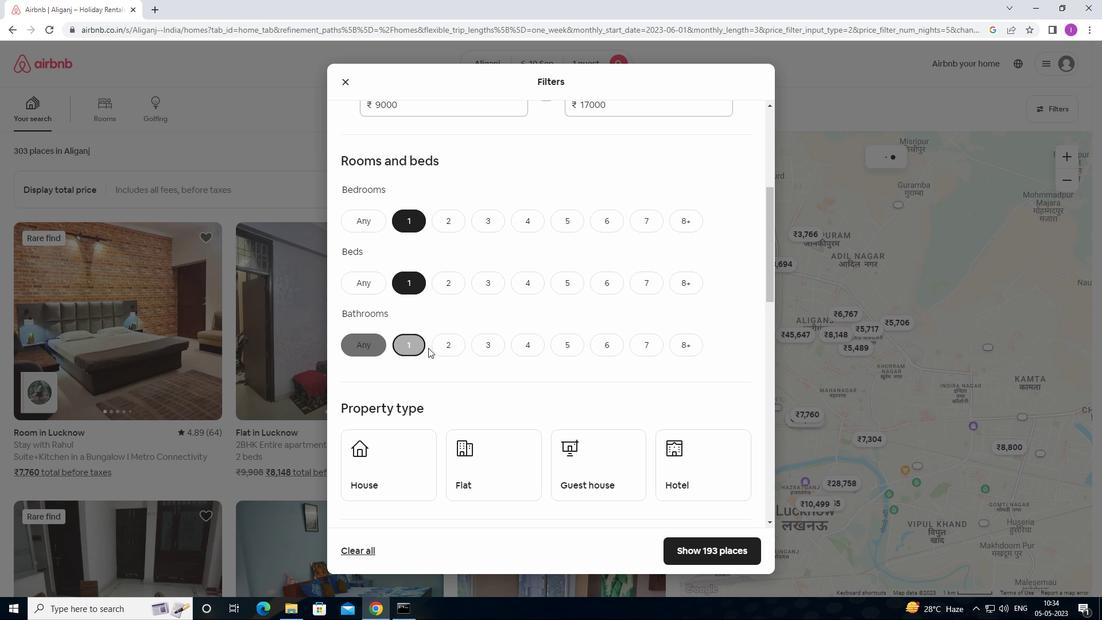 
Action: Mouse scrolled (445, 351) with delta (0, 0)
Screenshot: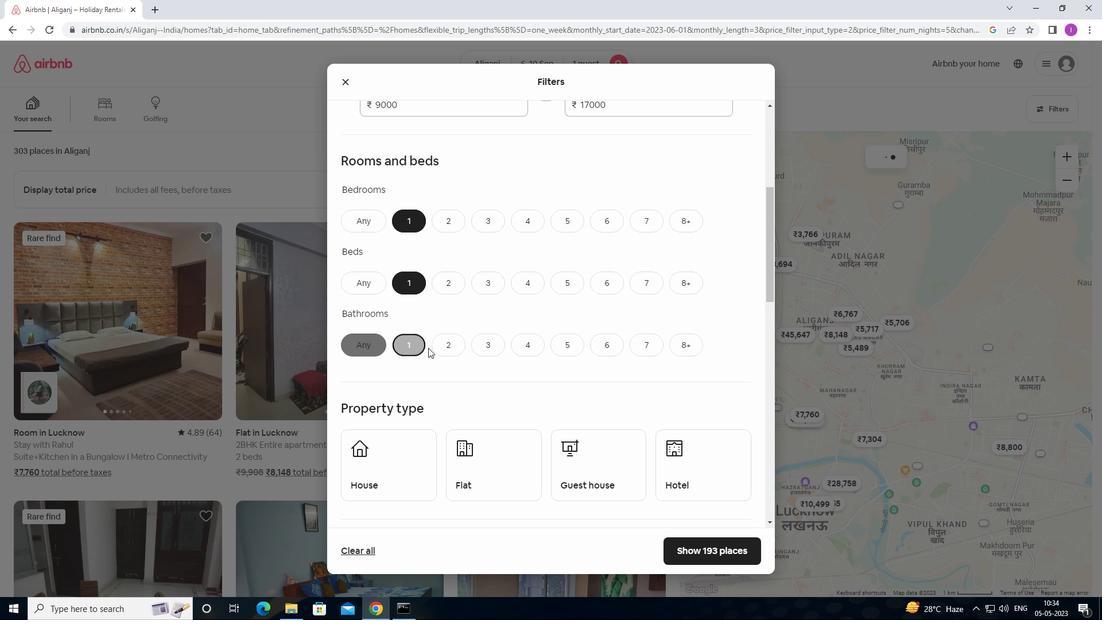 
Action: Mouse scrolled (445, 351) with delta (0, 0)
Screenshot: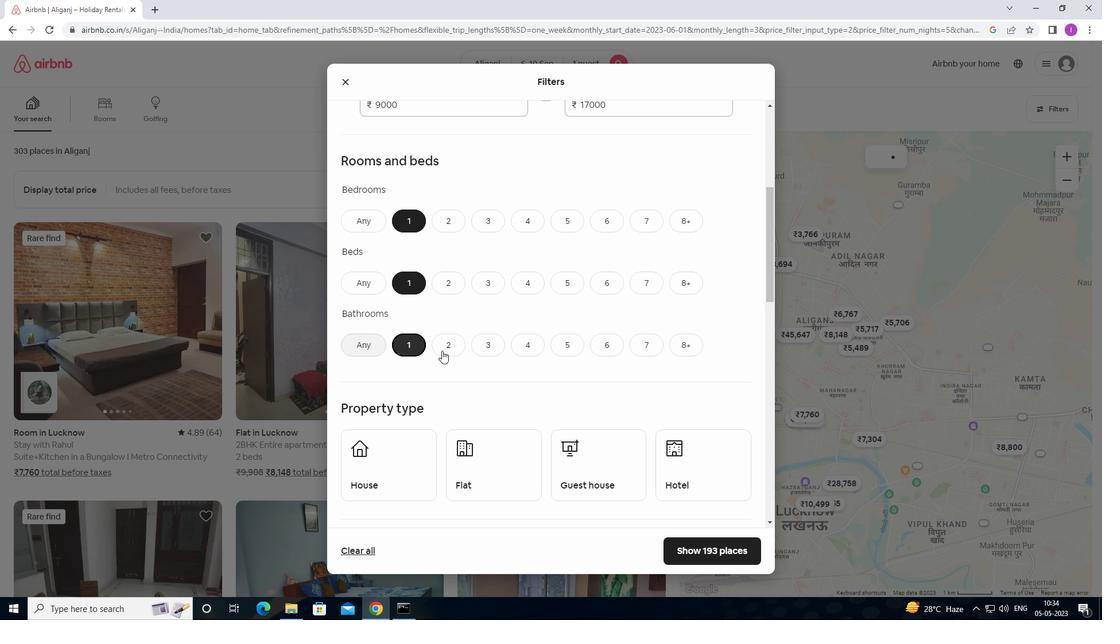 
Action: Mouse scrolled (445, 351) with delta (0, 0)
Screenshot: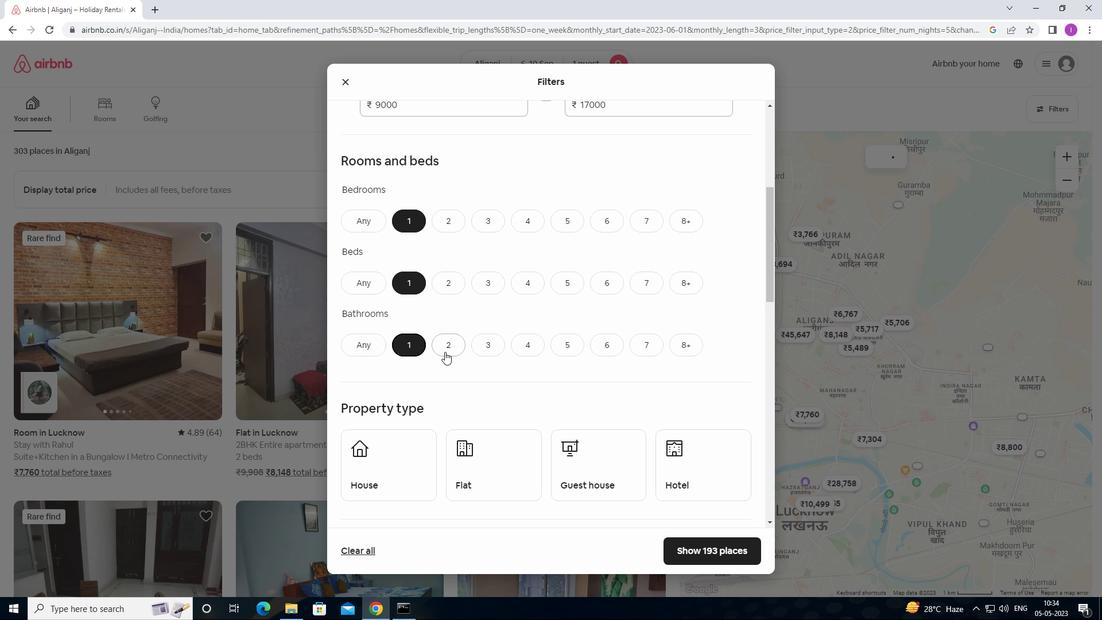 
Action: Mouse moved to (406, 305)
Screenshot: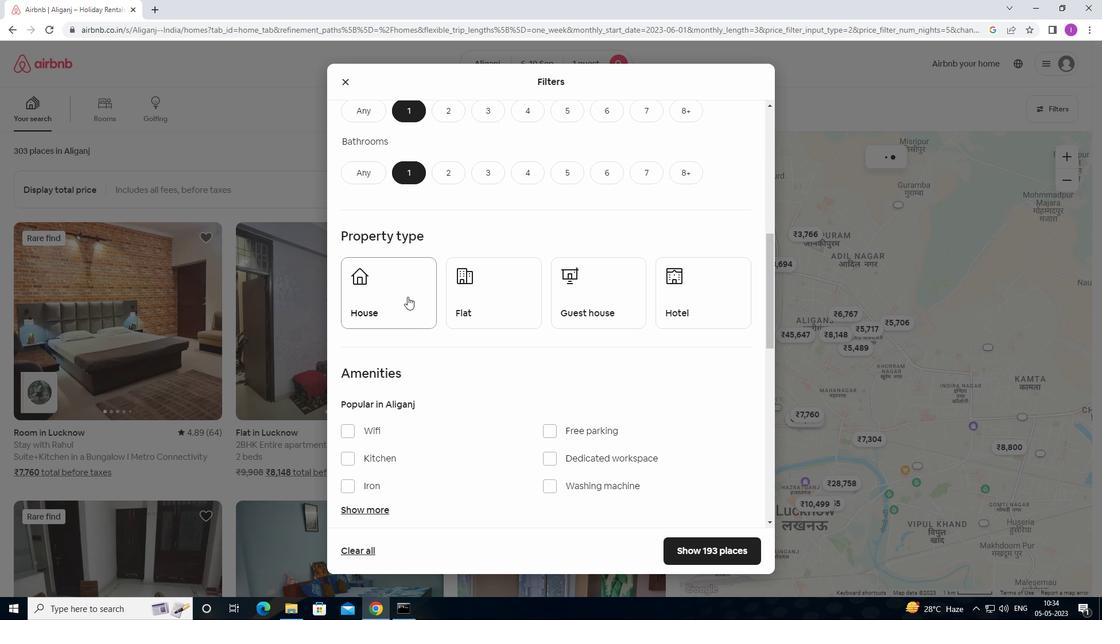 
Action: Mouse pressed left at (406, 305)
Screenshot: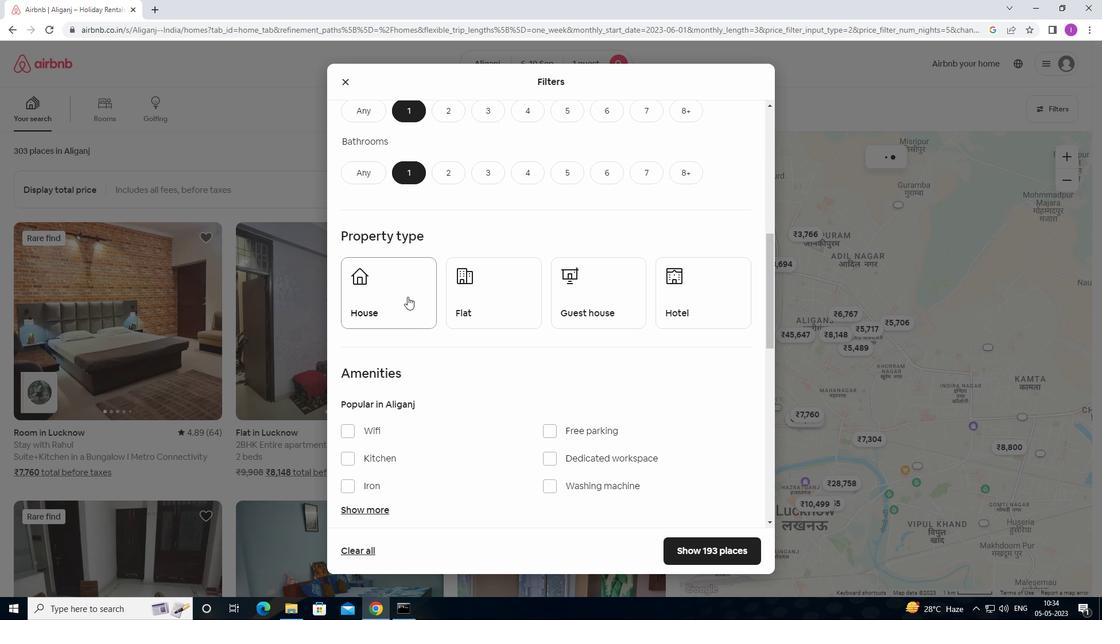 
Action: Mouse moved to (484, 312)
Screenshot: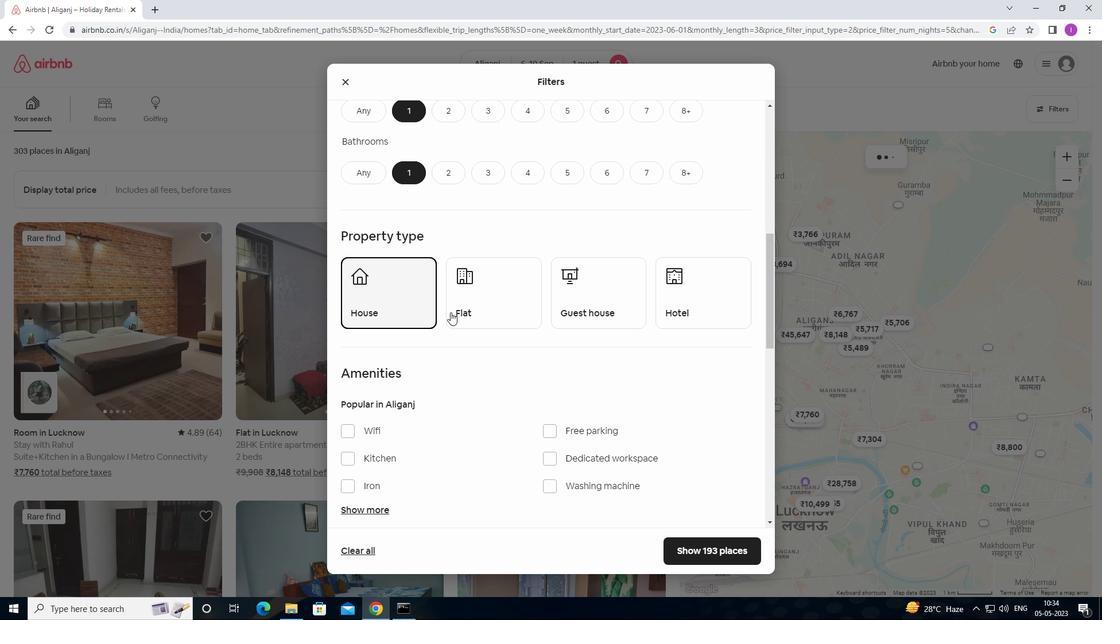 
Action: Mouse pressed left at (484, 312)
Screenshot: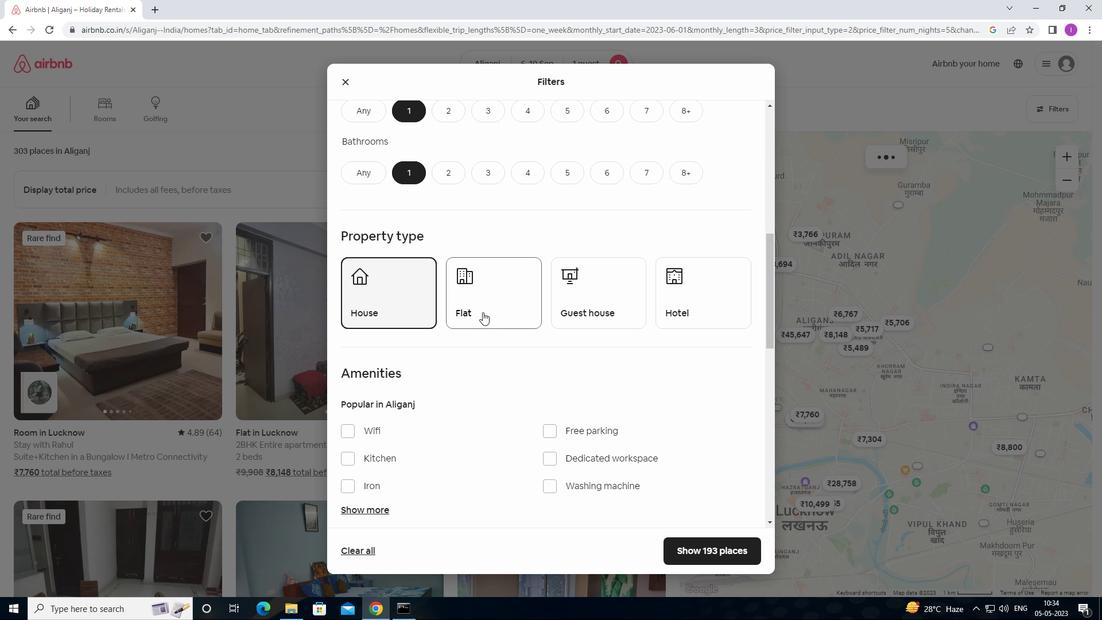 
Action: Mouse moved to (582, 295)
Screenshot: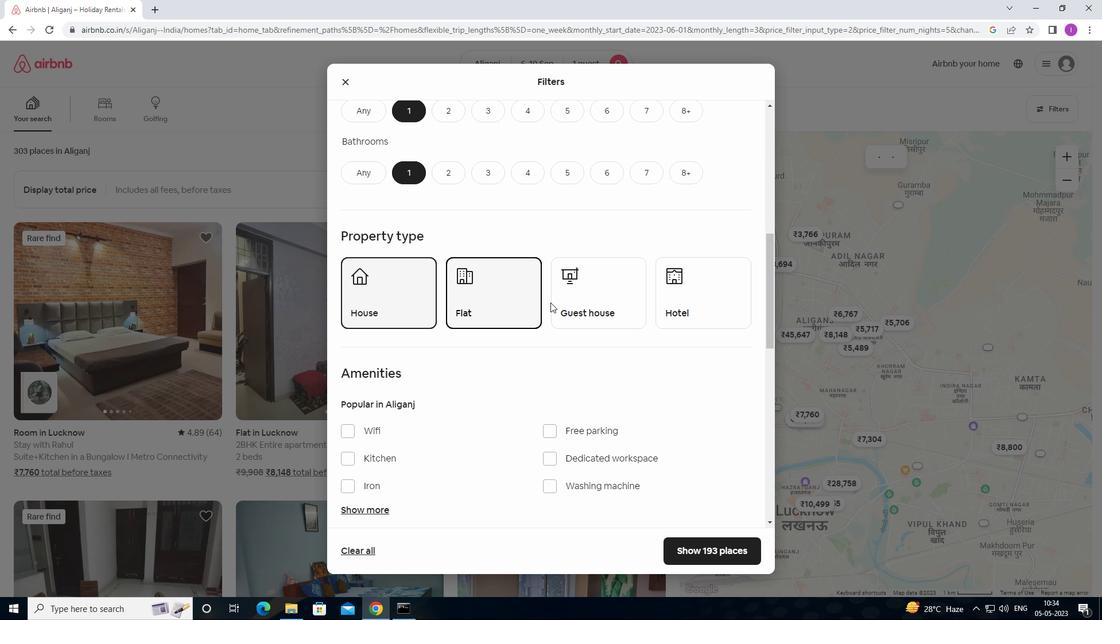 
Action: Mouse pressed left at (582, 295)
Screenshot: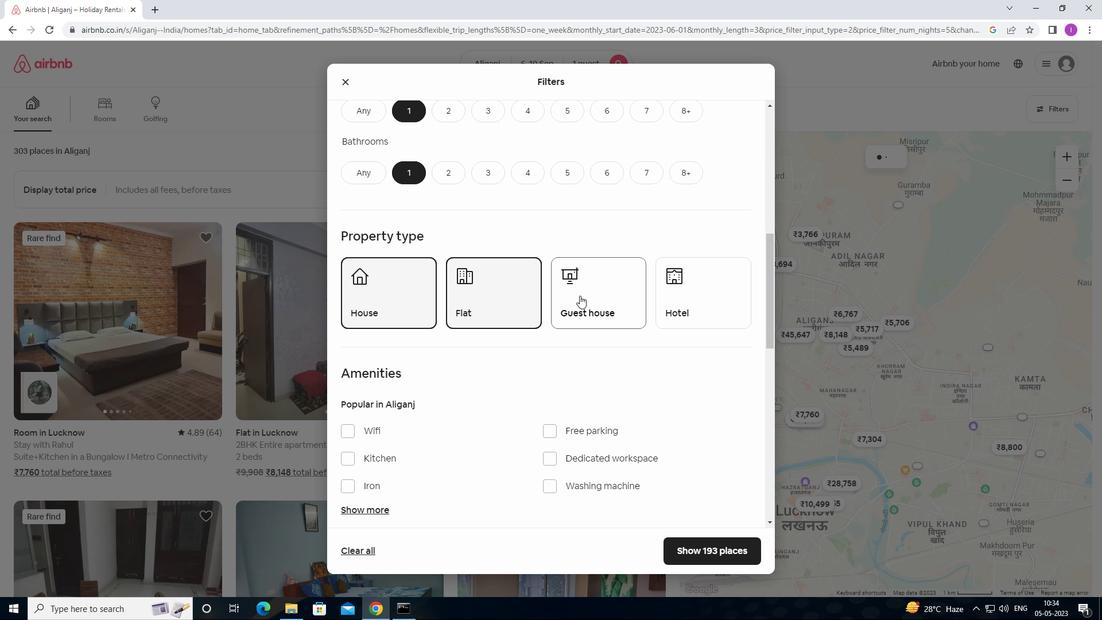 
Action: Mouse moved to (683, 294)
Screenshot: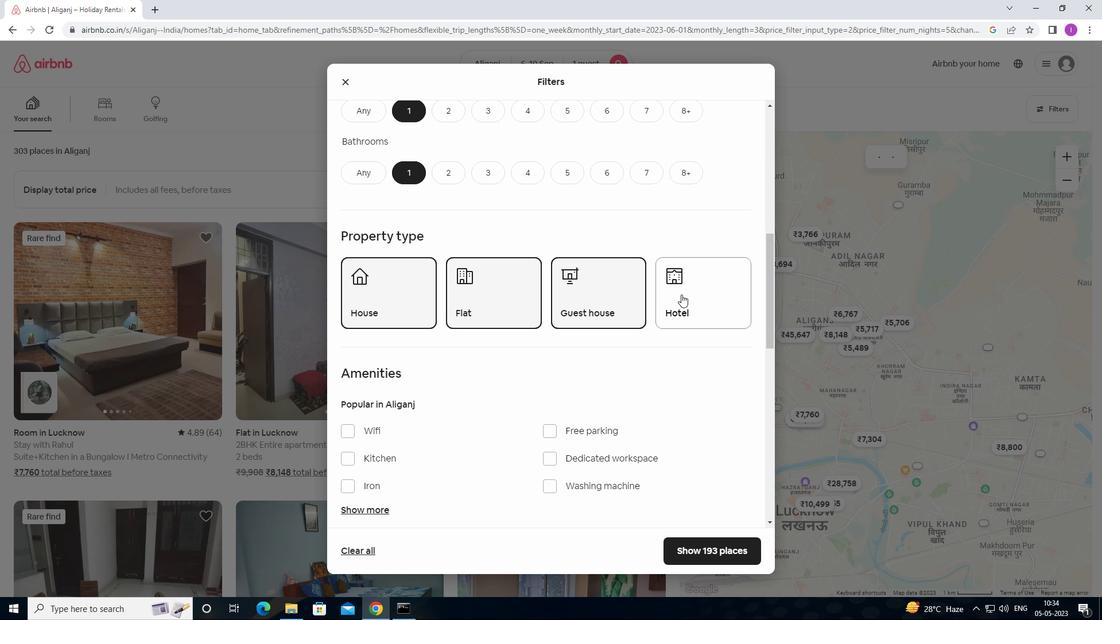 
Action: Mouse pressed left at (683, 294)
Screenshot: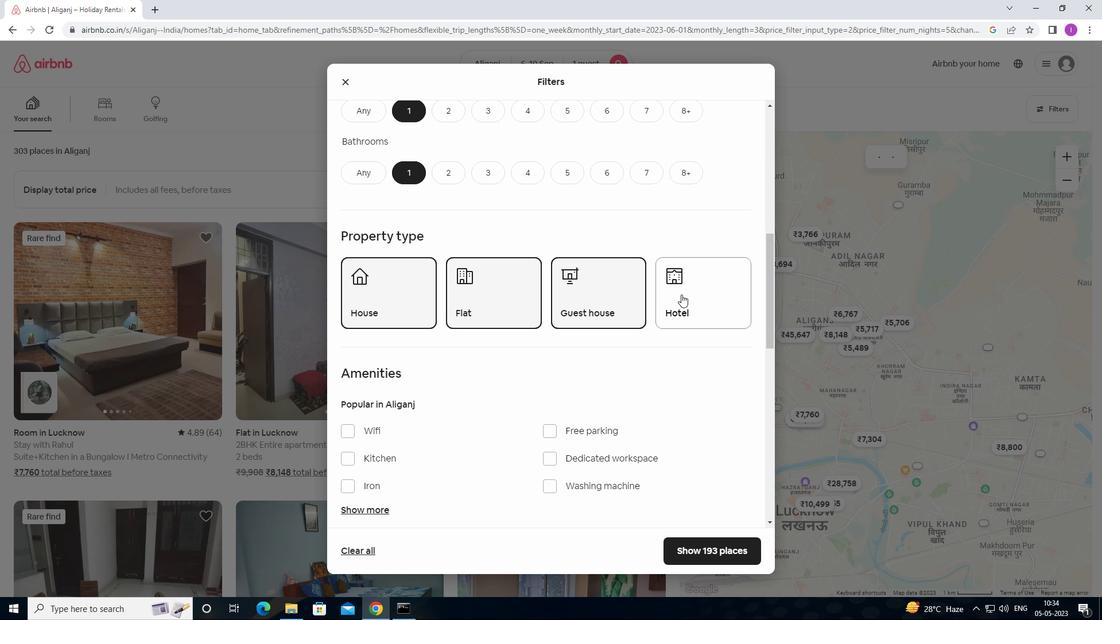 
Action: Mouse moved to (656, 310)
Screenshot: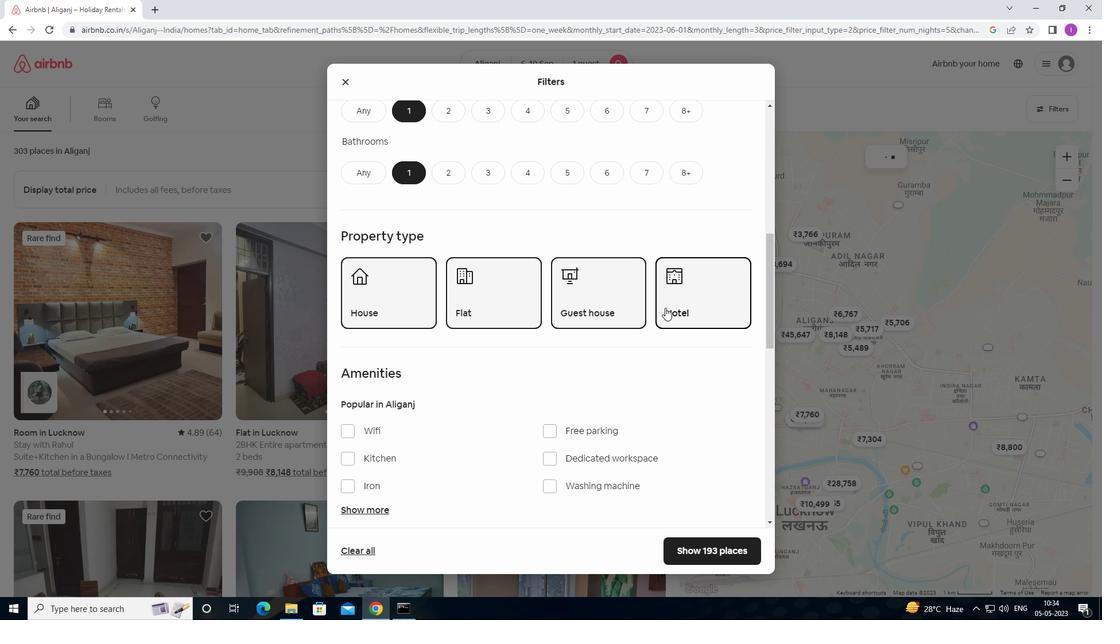 
Action: Mouse scrolled (656, 309) with delta (0, 0)
Screenshot: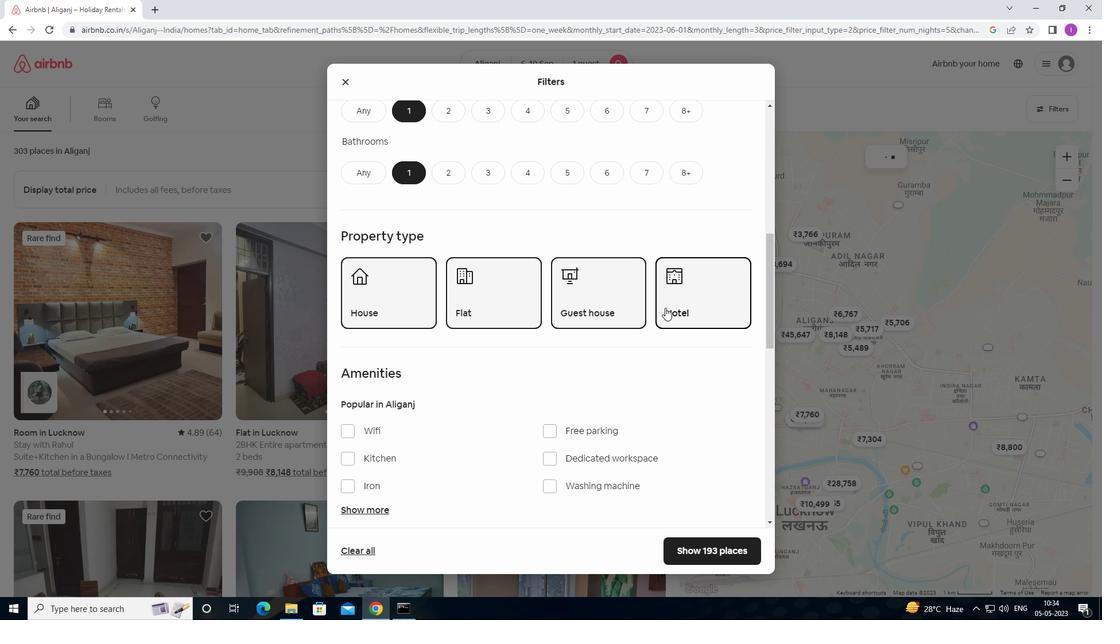 
Action: Mouse scrolled (656, 309) with delta (0, 0)
Screenshot: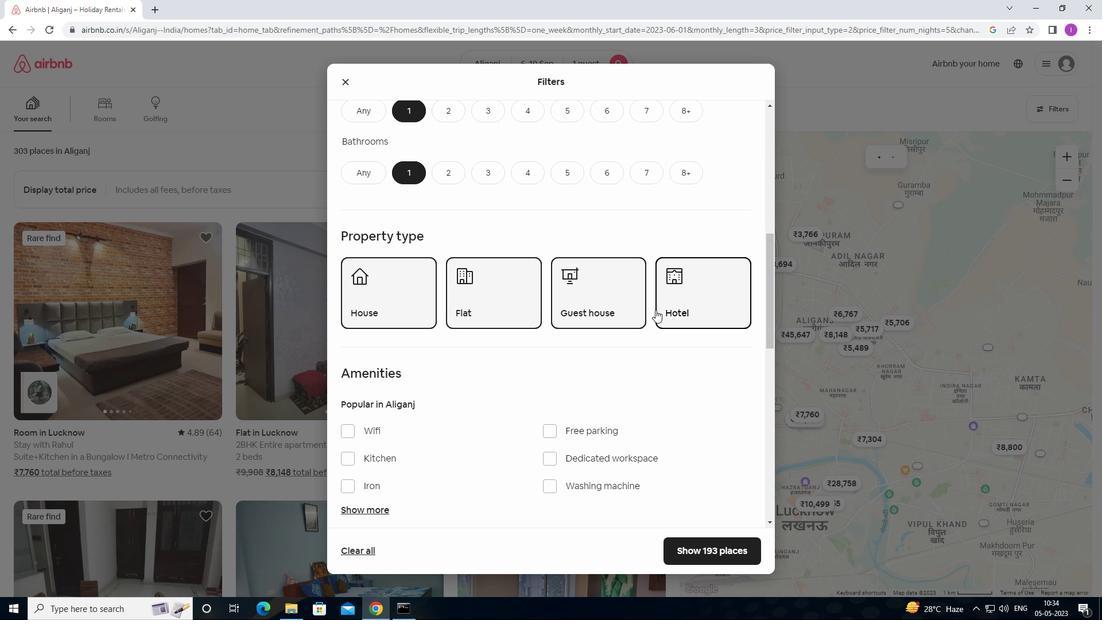 
Action: Mouse moved to (653, 310)
Screenshot: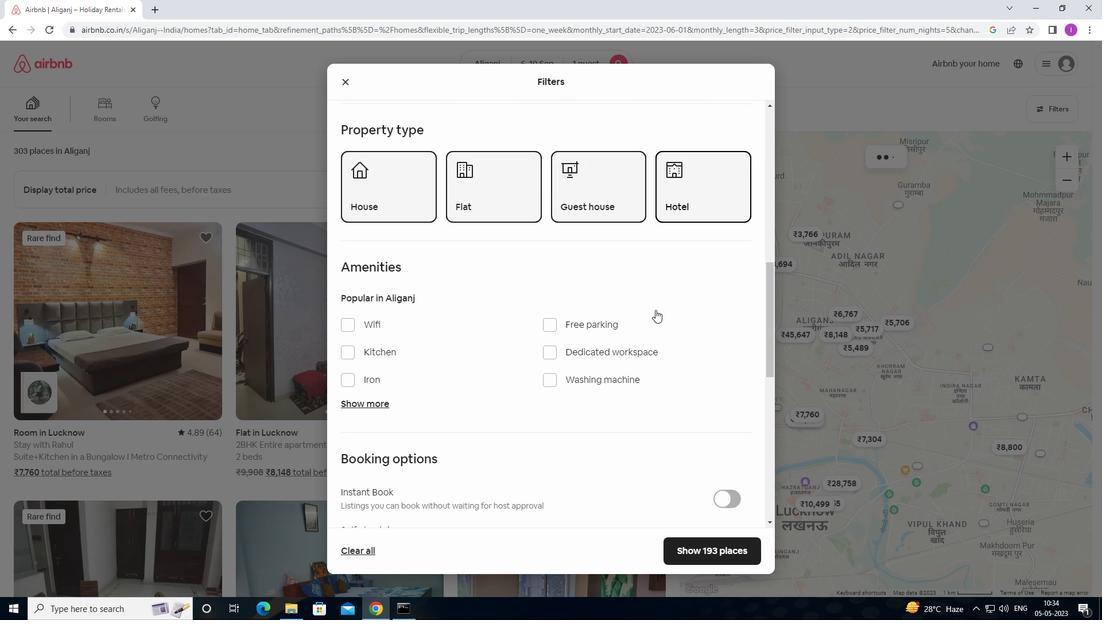 
Action: Mouse scrolled (653, 309) with delta (0, 0)
Screenshot: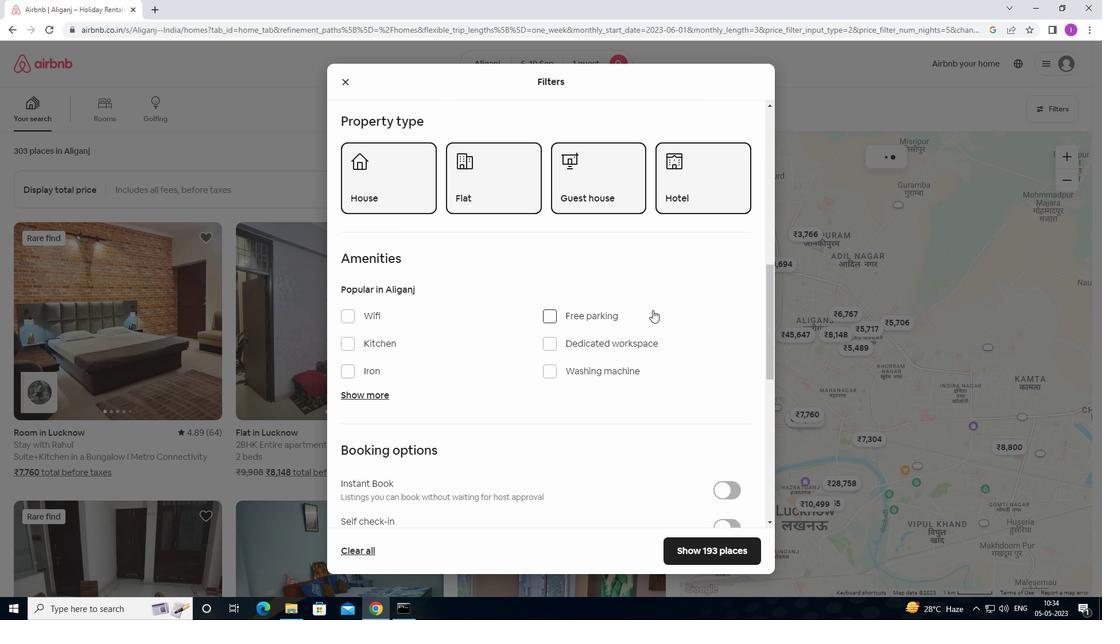 
Action: Mouse moved to (652, 309)
Screenshot: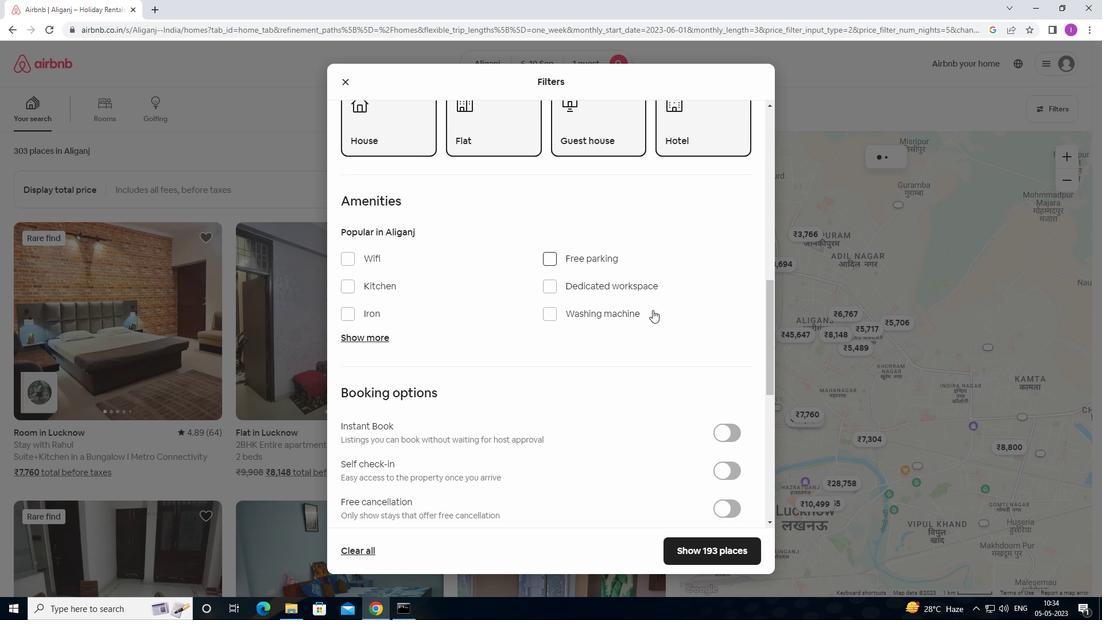 
Action: Mouse scrolled (652, 309) with delta (0, 0)
Screenshot: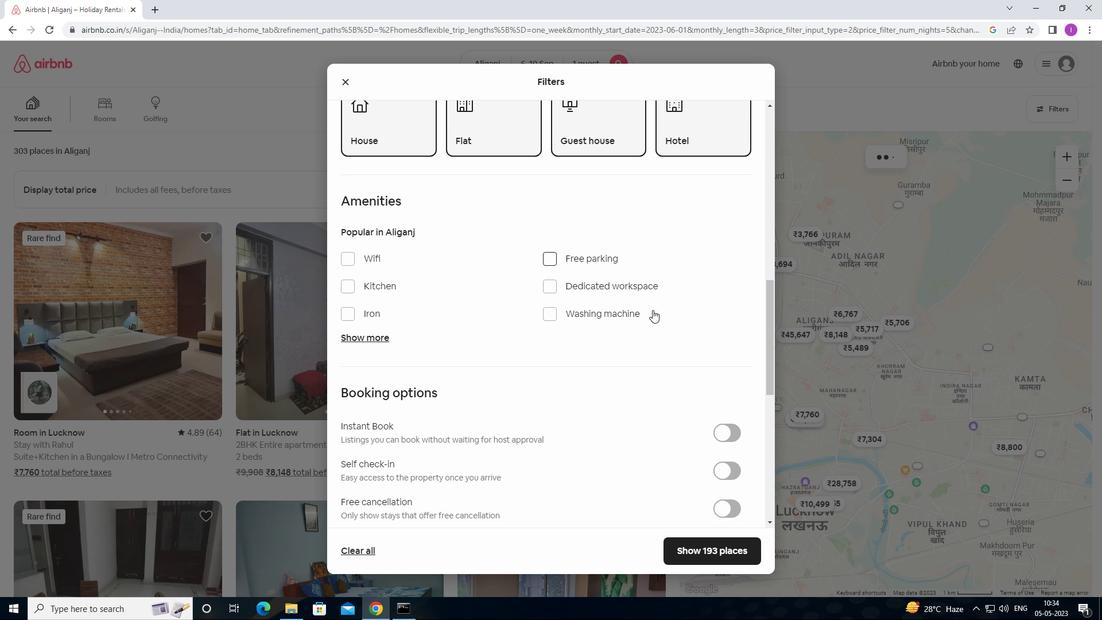 
Action: Mouse scrolled (652, 309) with delta (0, 0)
Screenshot: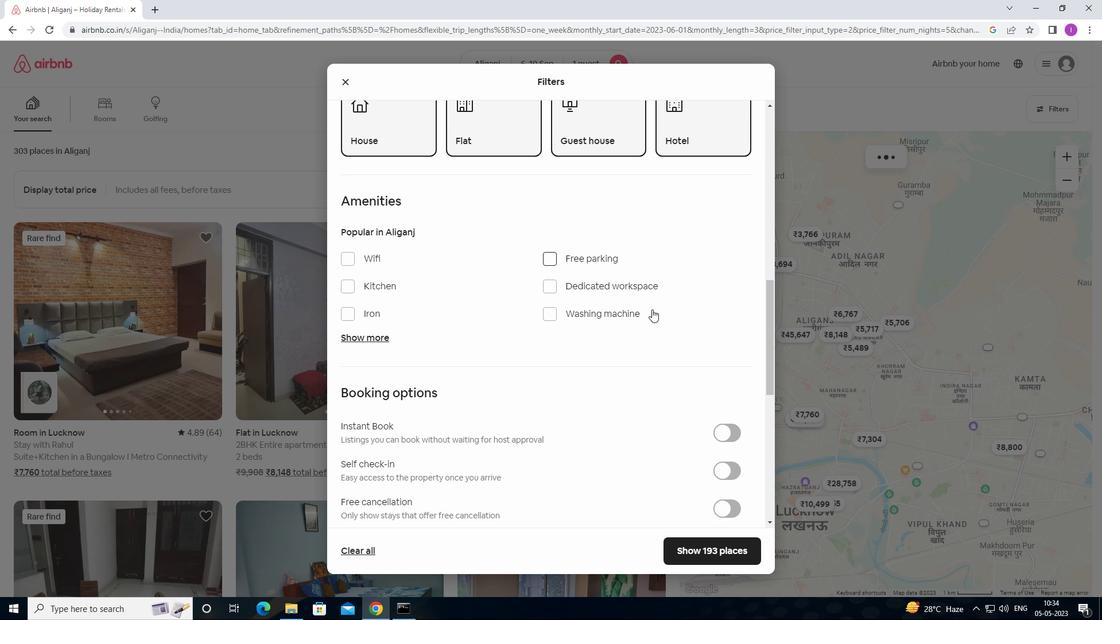 
Action: Mouse moved to (727, 350)
Screenshot: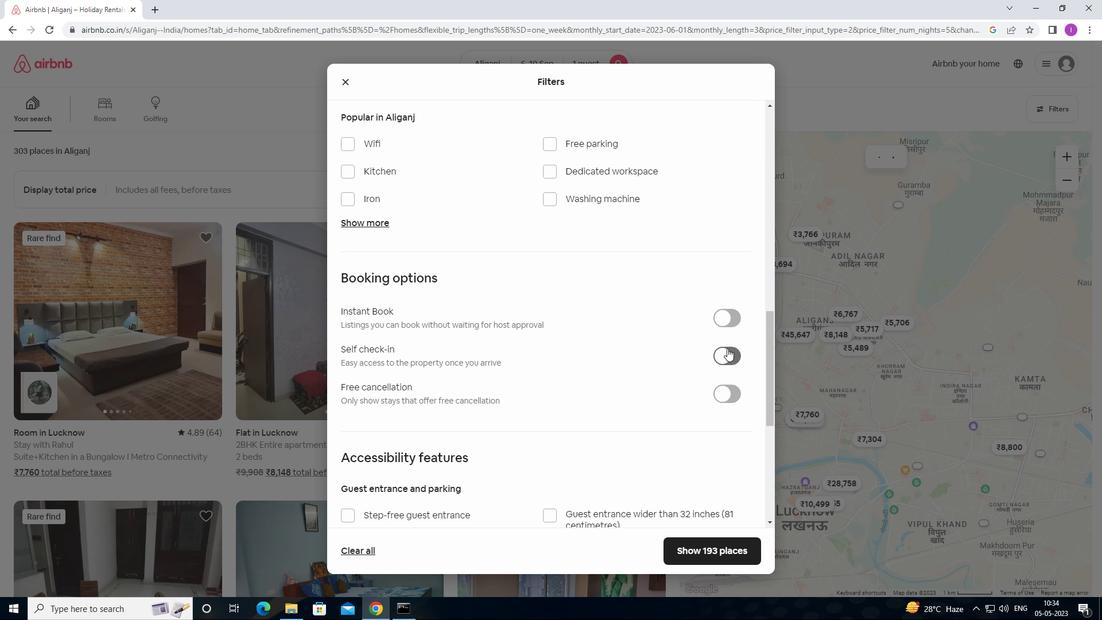 
Action: Mouse pressed left at (727, 350)
Screenshot: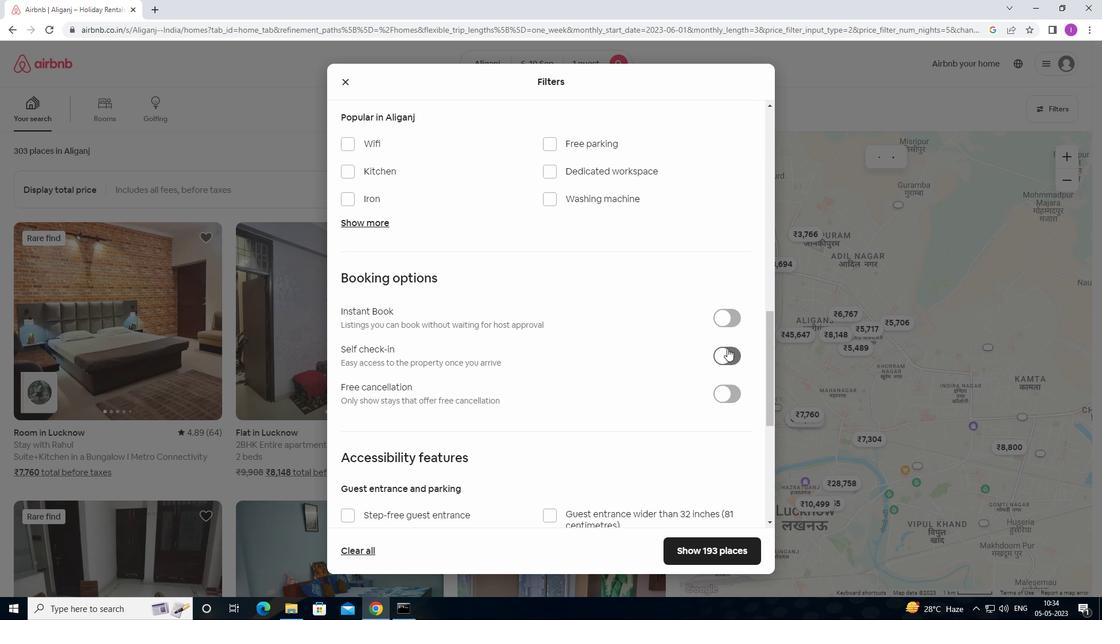 
Action: Mouse moved to (643, 340)
Screenshot: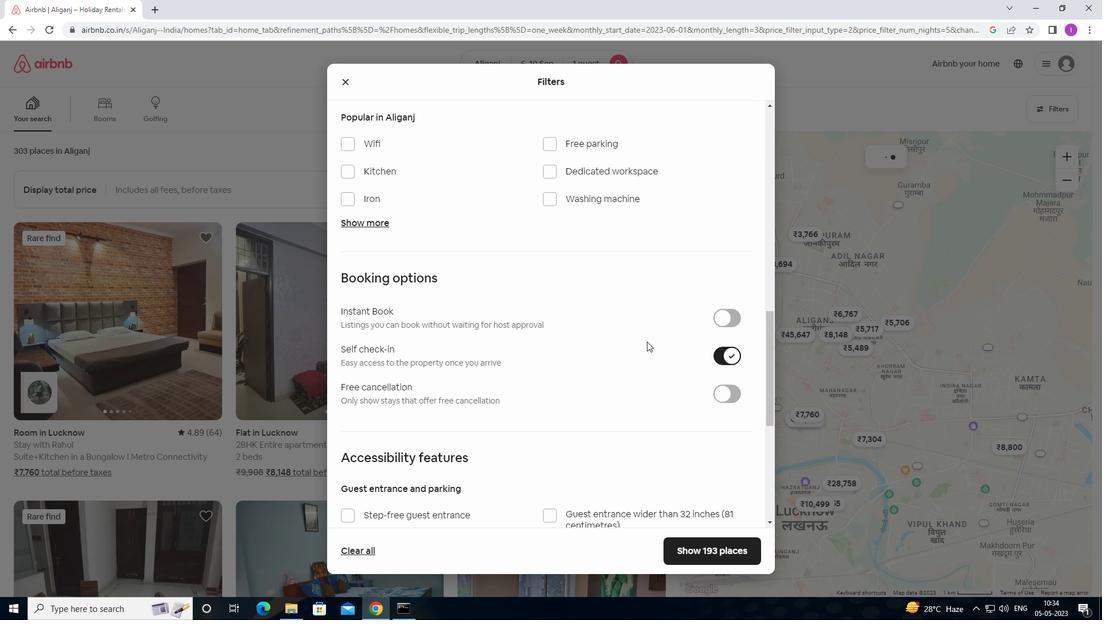 
Action: Mouse scrolled (643, 339) with delta (0, 0)
Screenshot: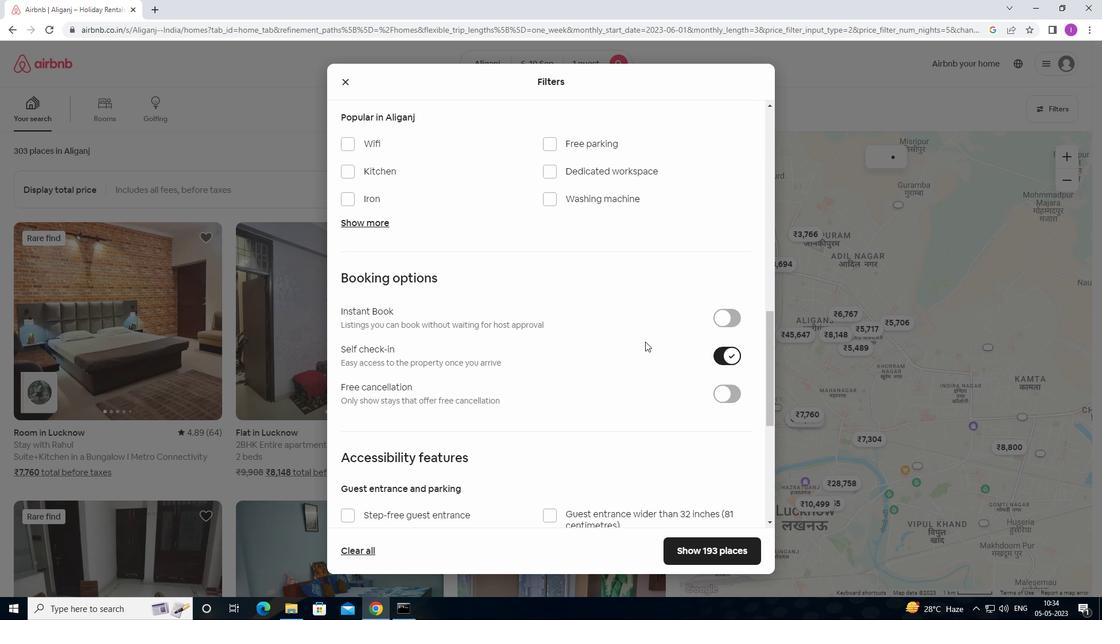 
Action: Mouse scrolled (643, 339) with delta (0, 0)
Screenshot: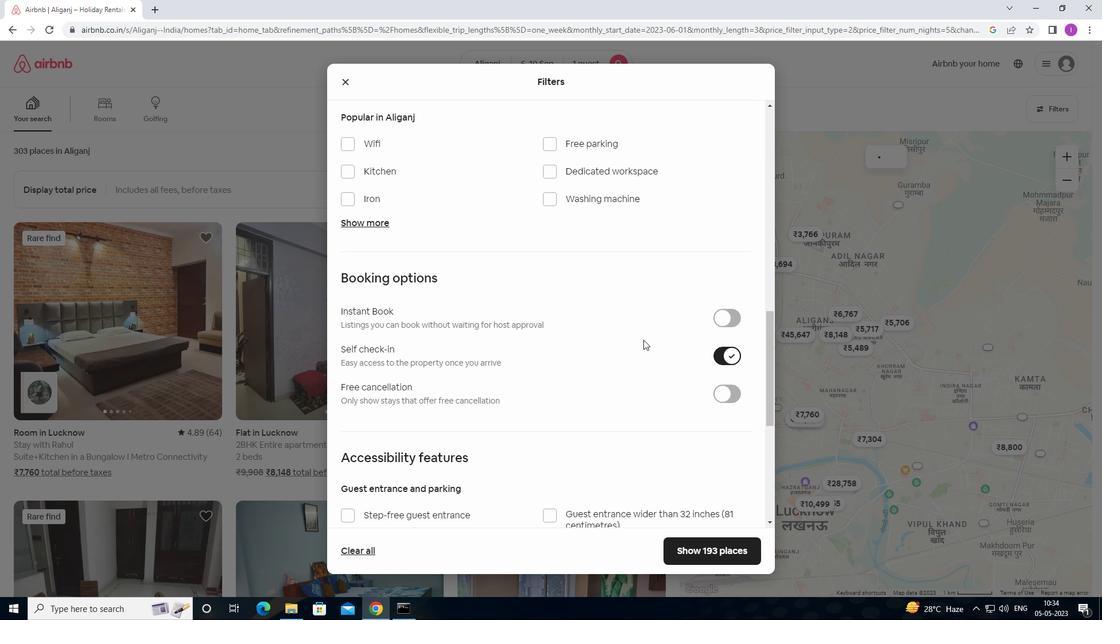 
Action: Mouse scrolled (643, 339) with delta (0, 0)
Screenshot: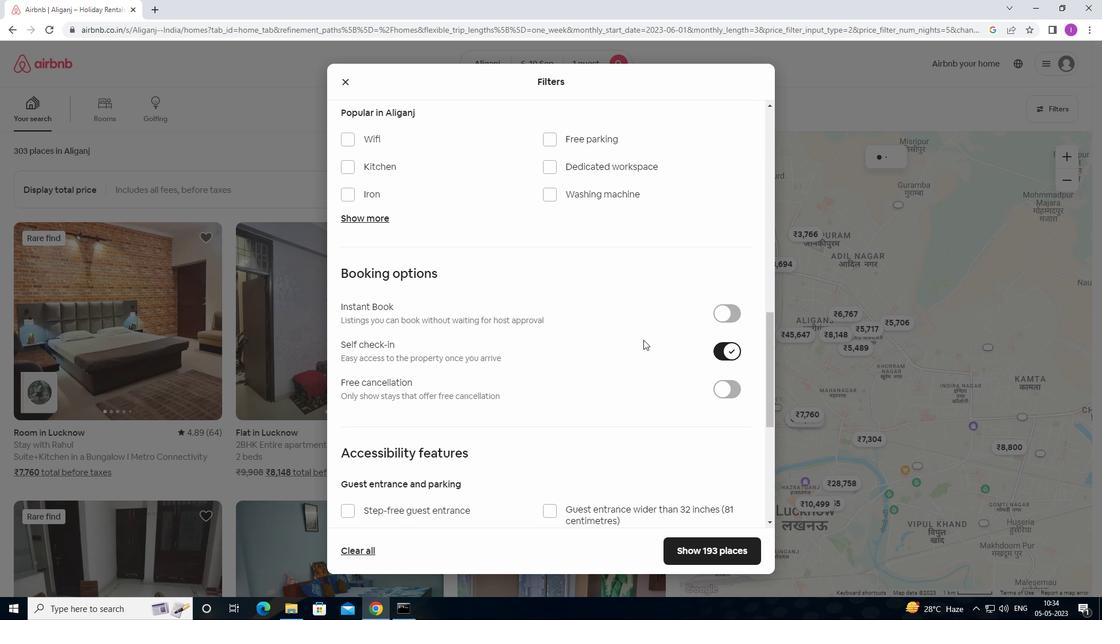 
Action: Mouse moved to (637, 333)
Screenshot: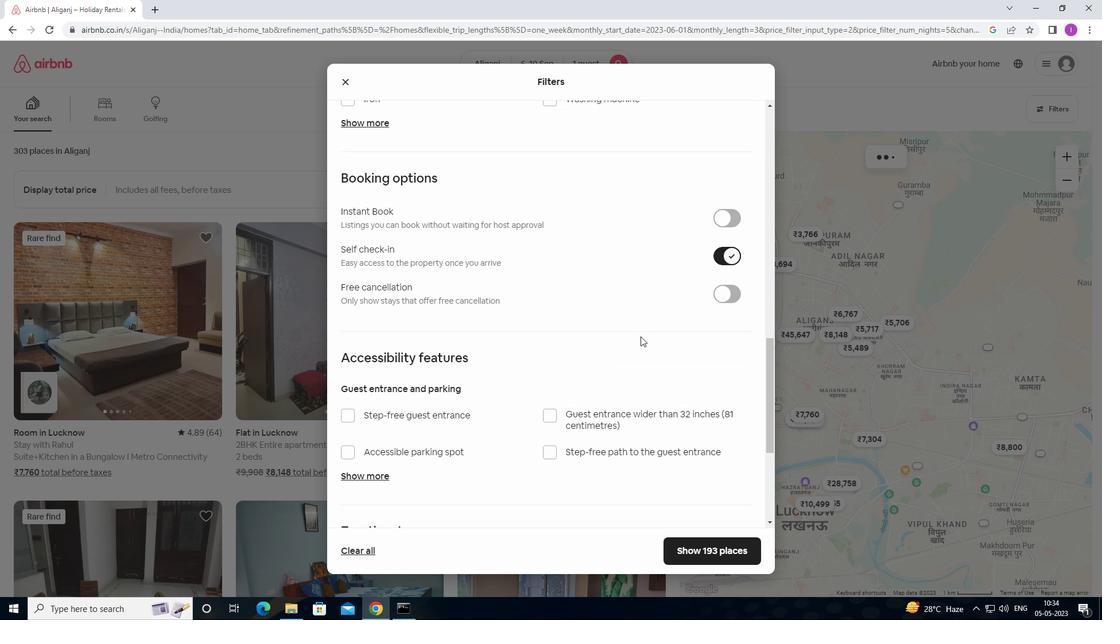 
Action: Mouse scrolled (637, 333) with delta (0, 0)
Screenshot: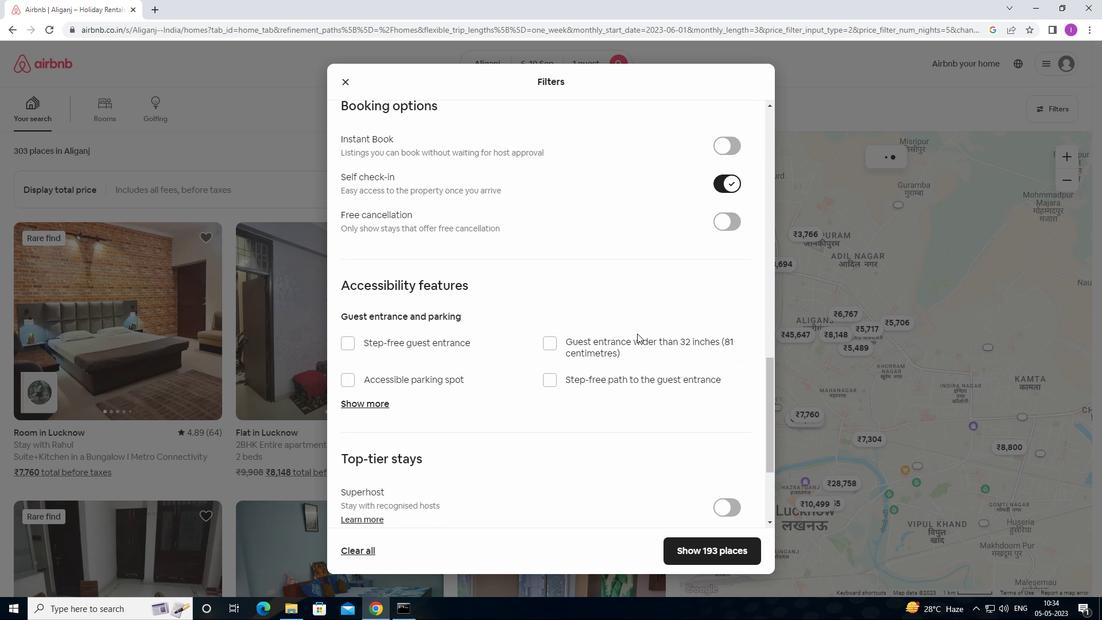 
Action: Mouse scrolled (637, 333) with delta (0, 0)
Screenshot: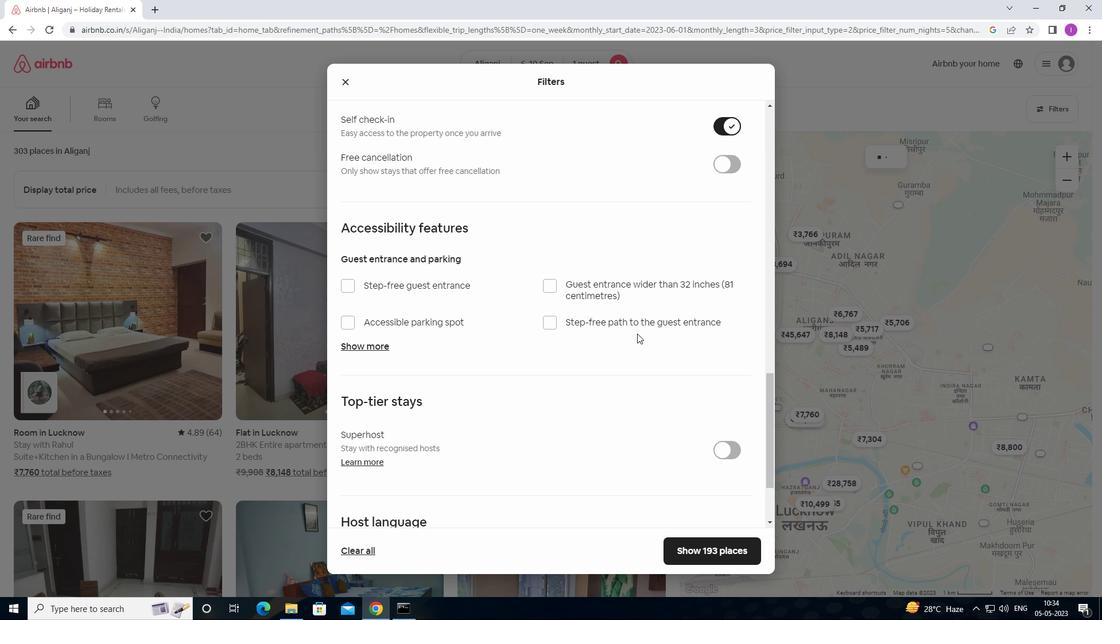 
Action: Mouse scrolled (637, 333) with delta (0, 0)
Screenshot: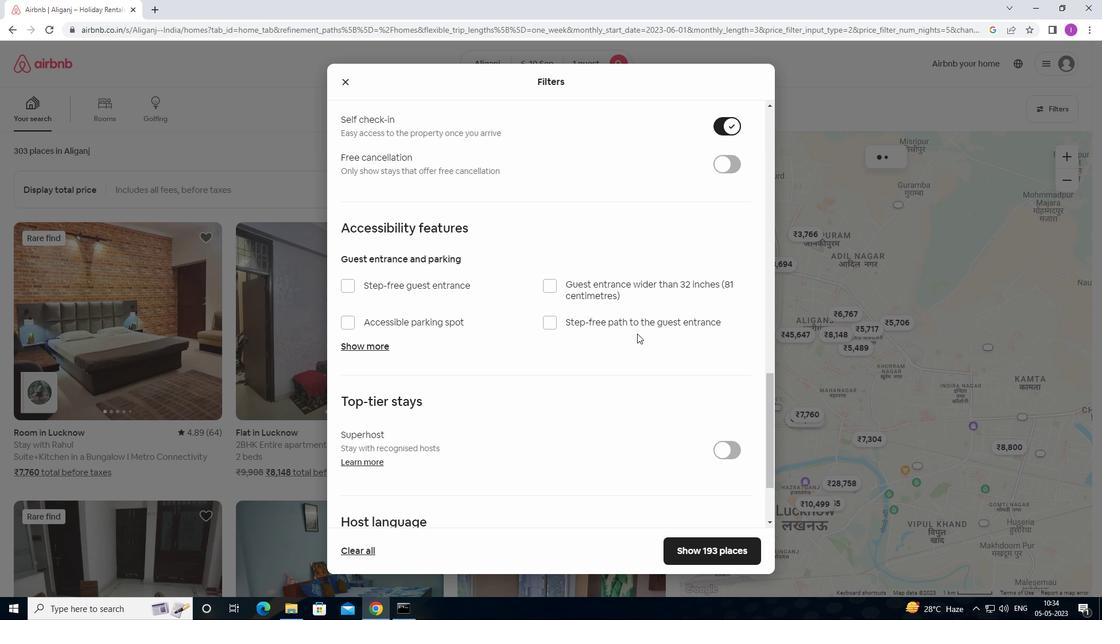 
Action: Mouse scrolled (637, 333) with delta (0, 0)
Screenshot: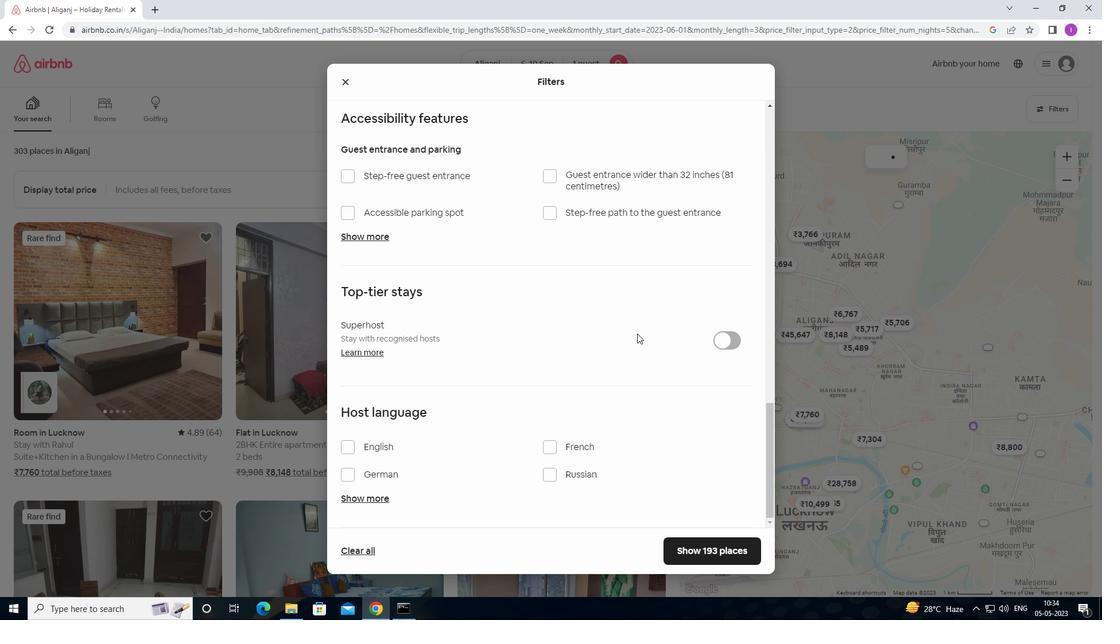 
Action: Mouse scrolled (637, 333) with delta (0, 0)
Screenshot: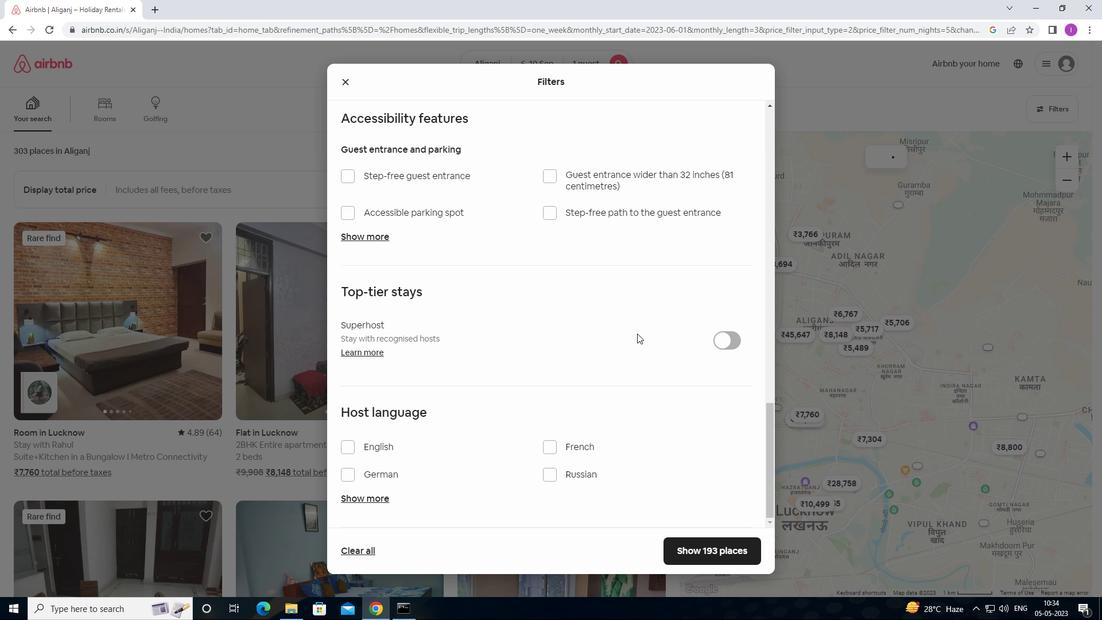 
Action: Mouse scrolled (637, 333) with delta (0, 0)
Screenshot: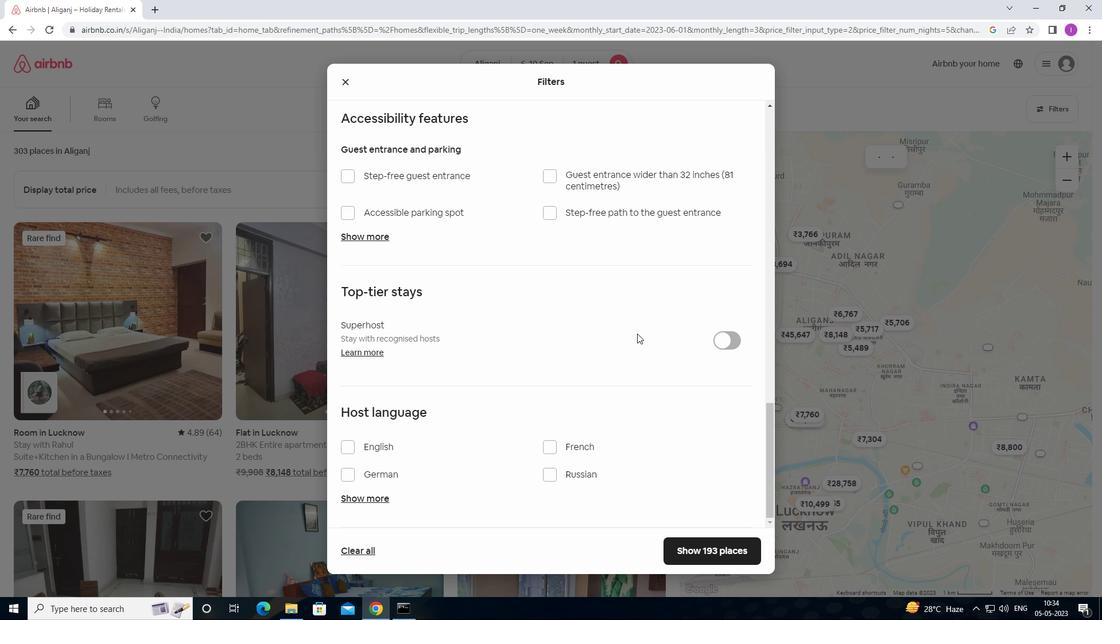 
Action: Mouse scrolled (637, 333) with delta (0, 0)
Screenshot: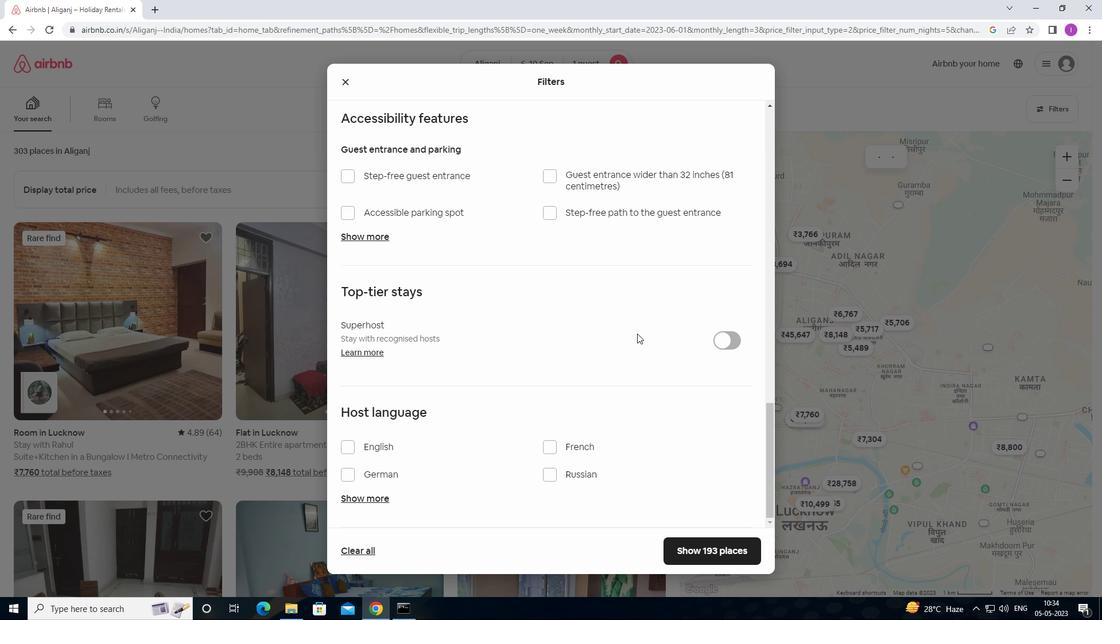 
Action: Mouse scrolled (637, 333) with delta (0, 0)
Screenshot: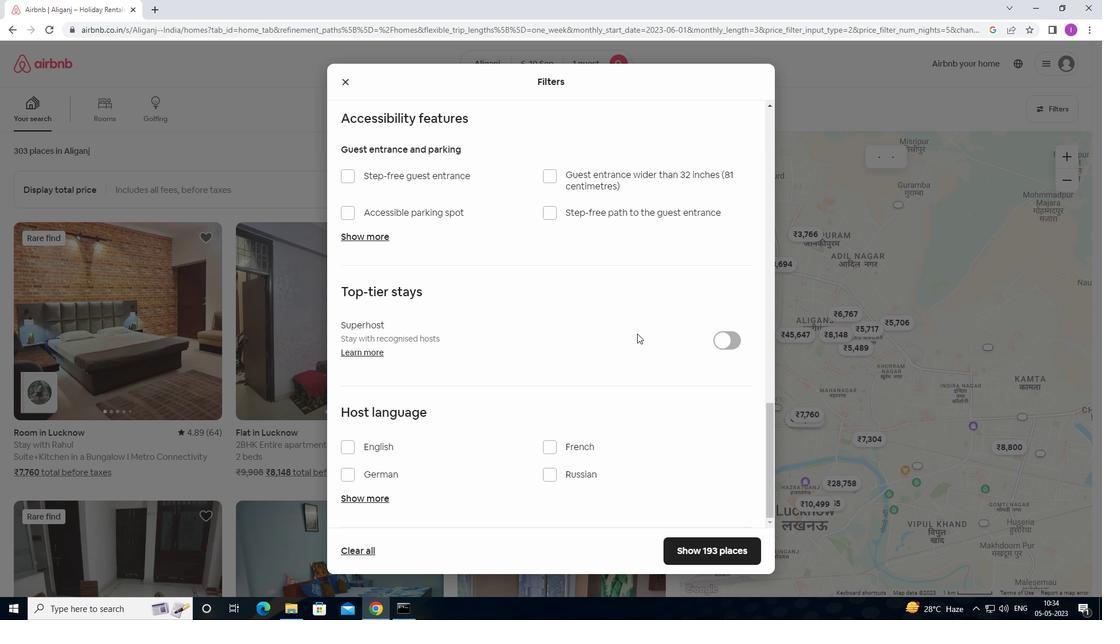
Action: Mouse moved to (341, 448)
Screenshot: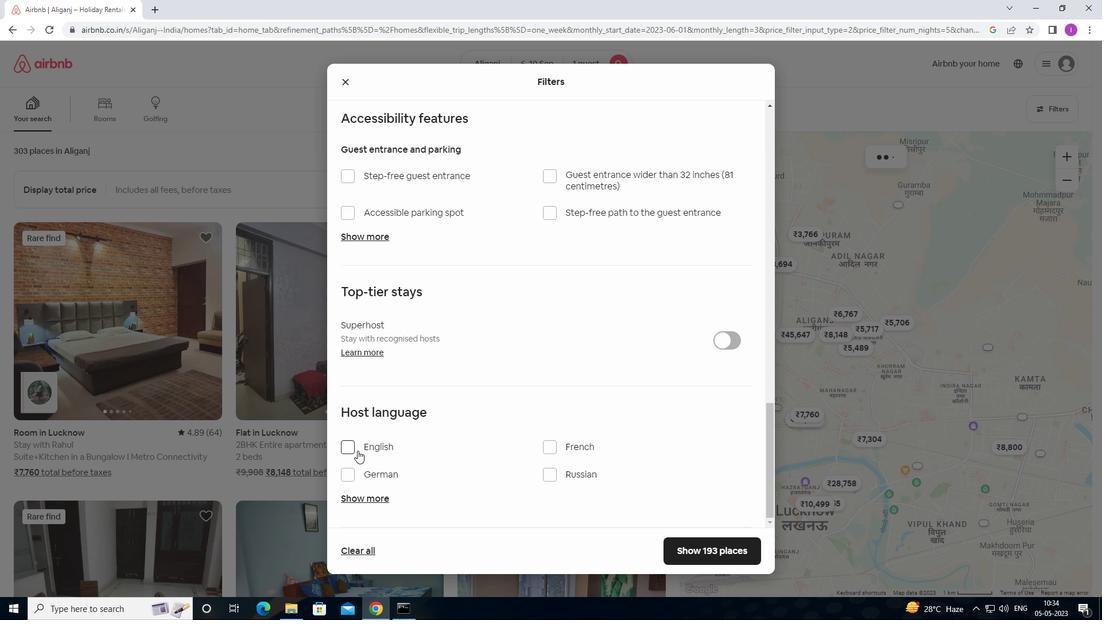 
Action: Mouse pressed left at (341, 448)
Screenshot: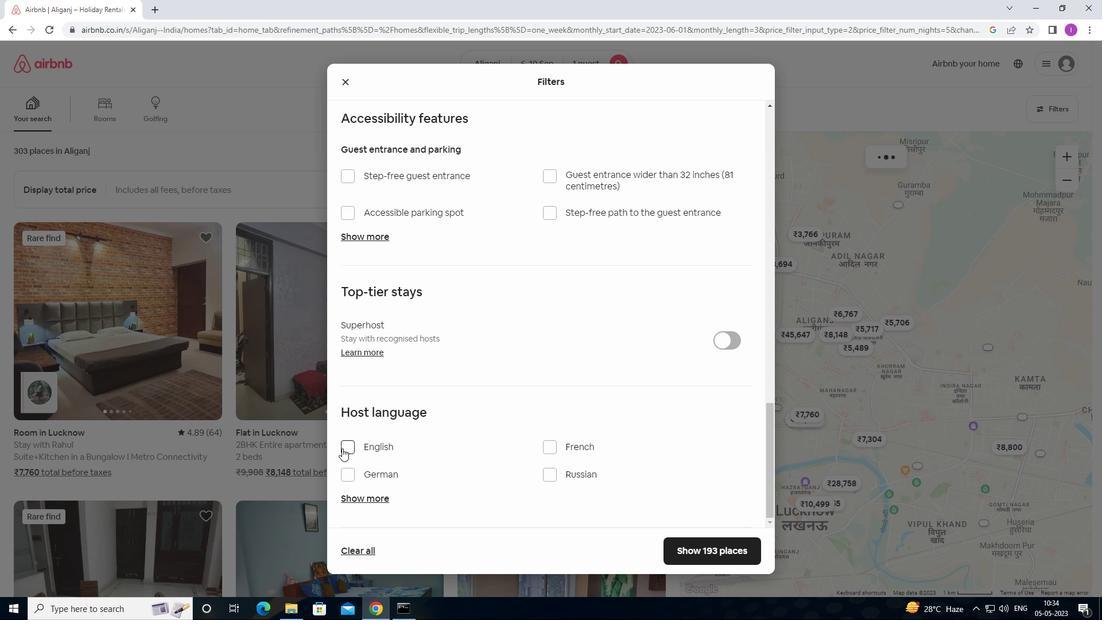 
Action: Mouse moved to (703, 560)
Screenshot: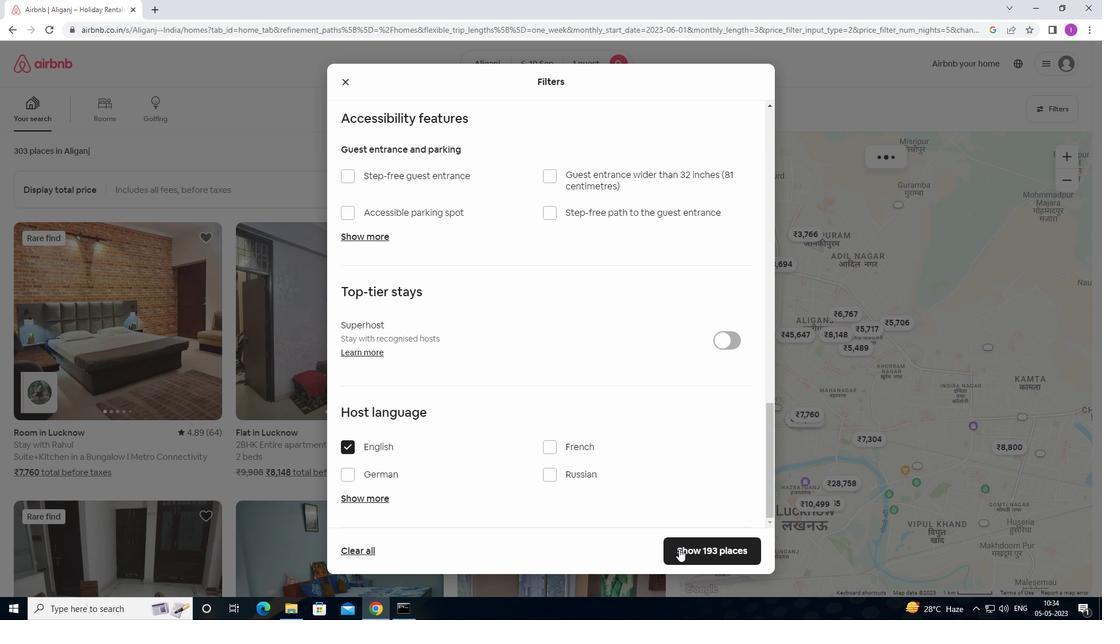 
Action: Mouse pressed left at (703, 560)
Screenshot: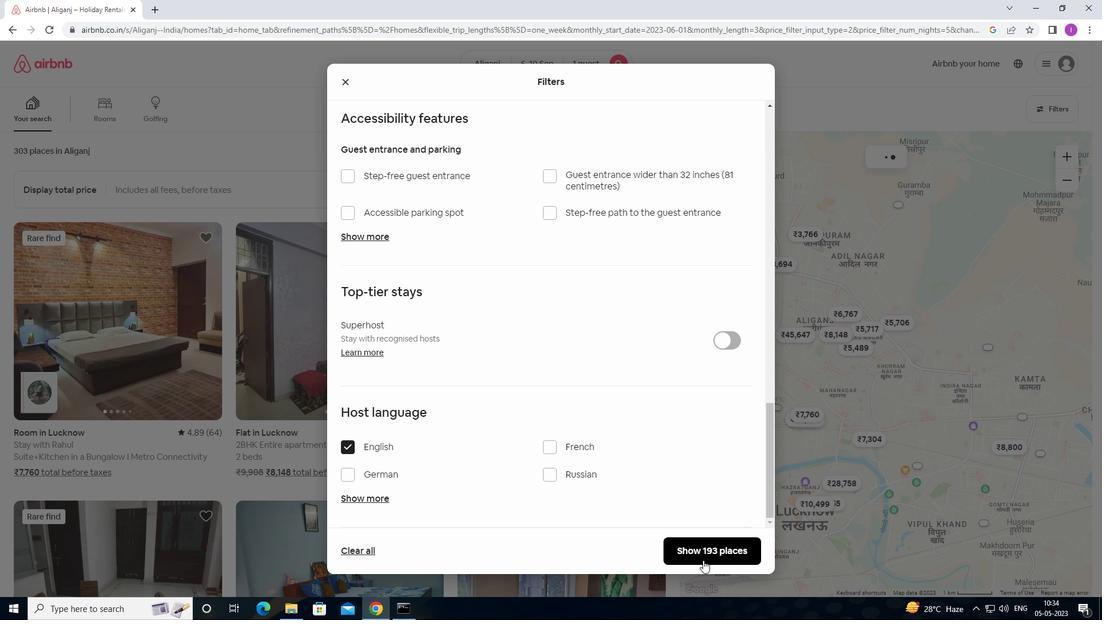 
Action: Mouse moved to (522, 448)
Screenshot: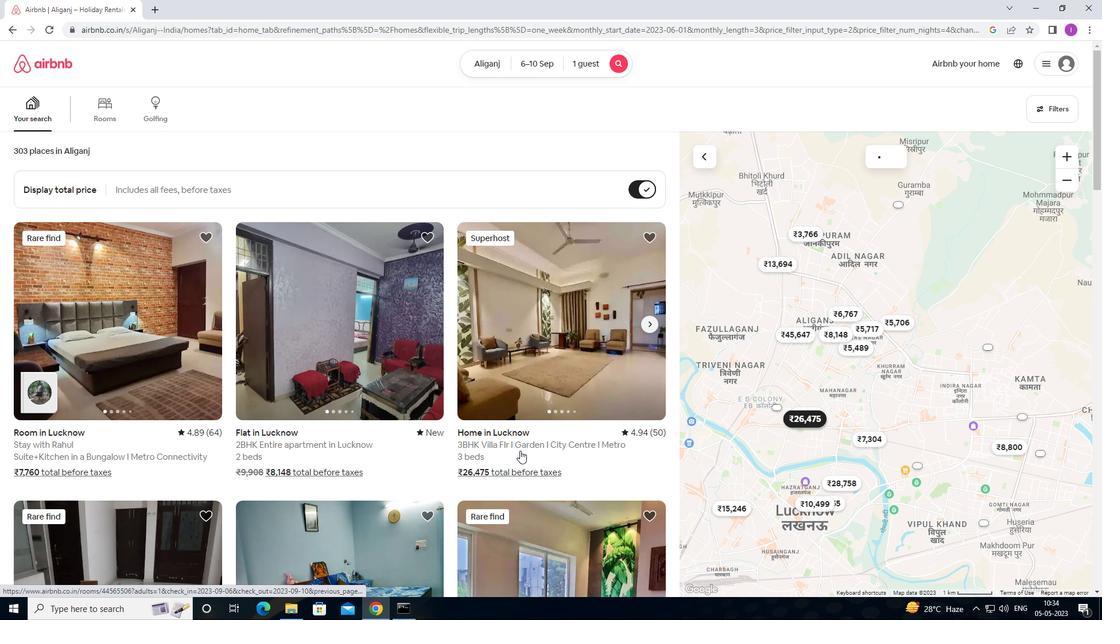 
